 Task: Create a due date automation trigger when advanced on, on the tuesday of the week before a card is due add content with a description not containing resume at 11:00 AM.
Action: Mouse moved to (1171, 146)
Screenshot: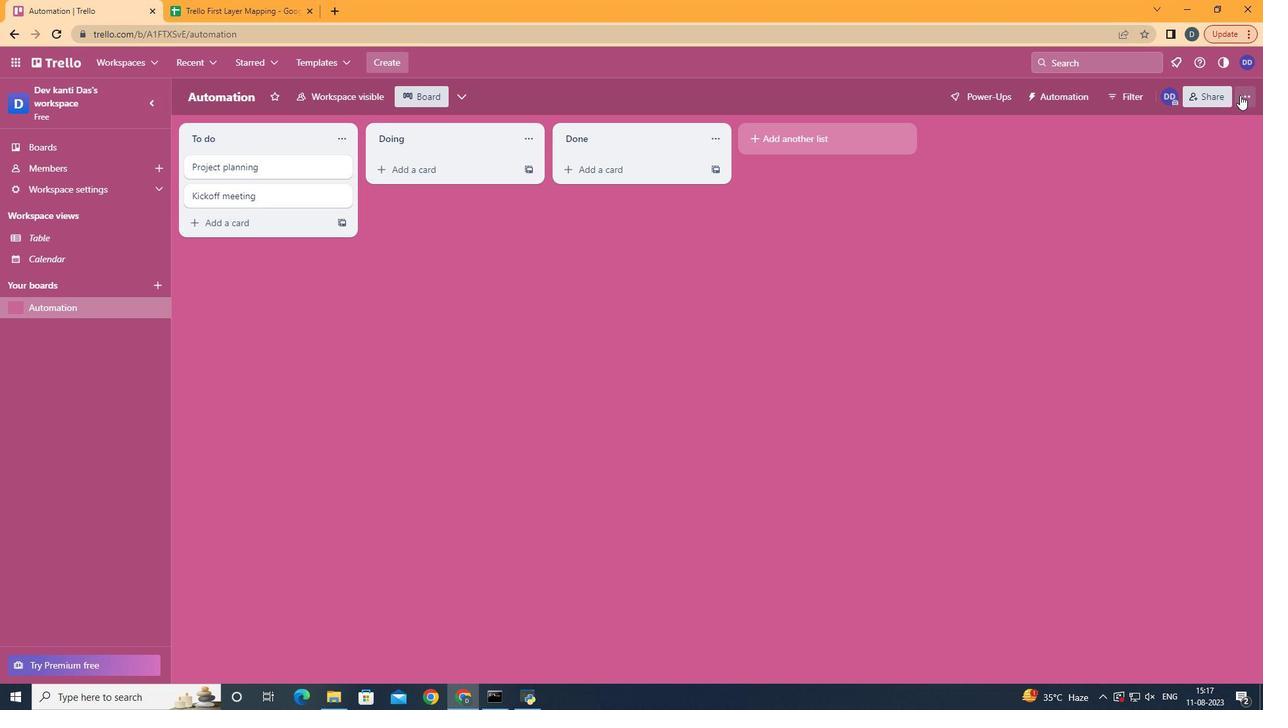 
Action: Mouse pressed left at (1171, 146)
Screenshot: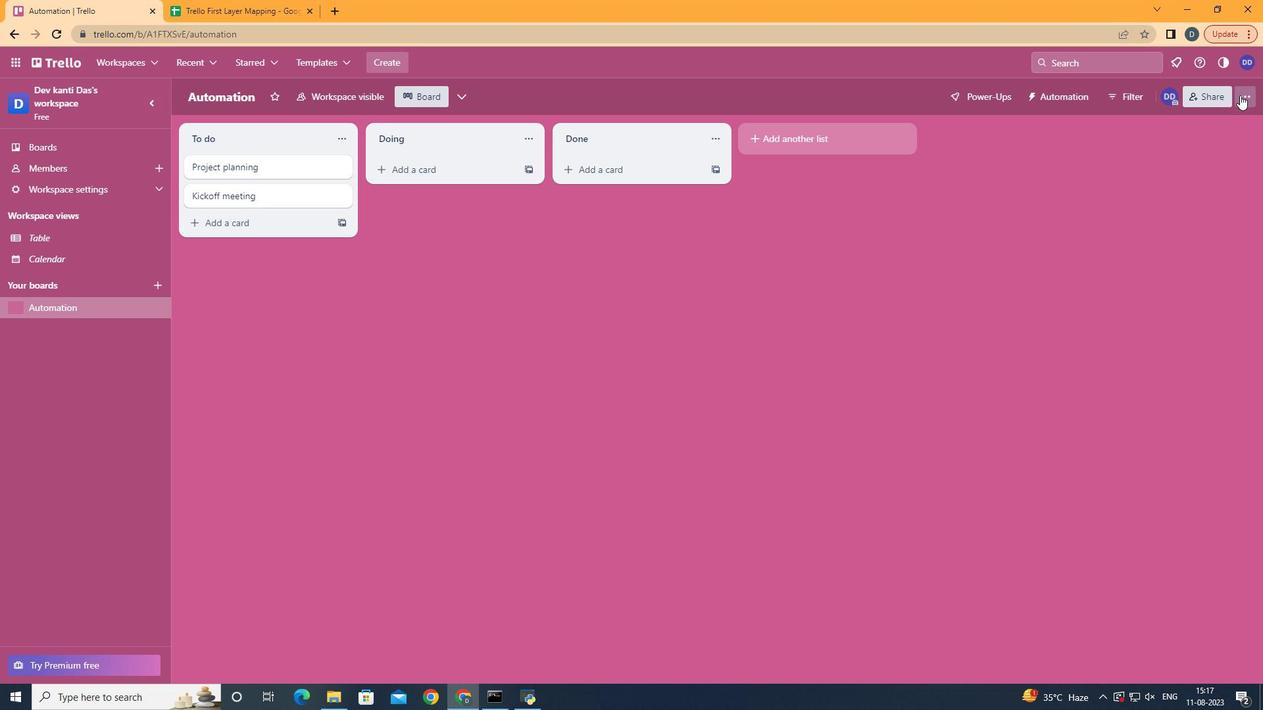 
Action: Mouse moved to (1121, 296)
Screenshot: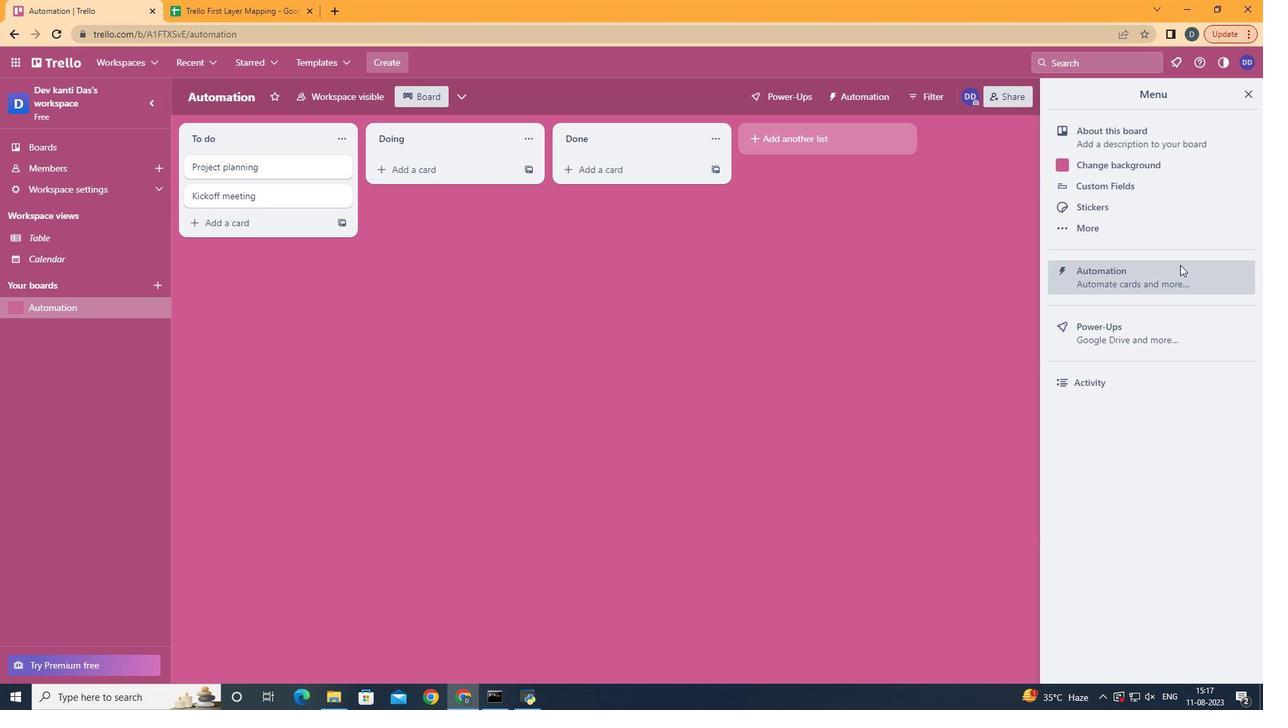 
Action: Mouse pressed left at (1121, 296)
Screenshot: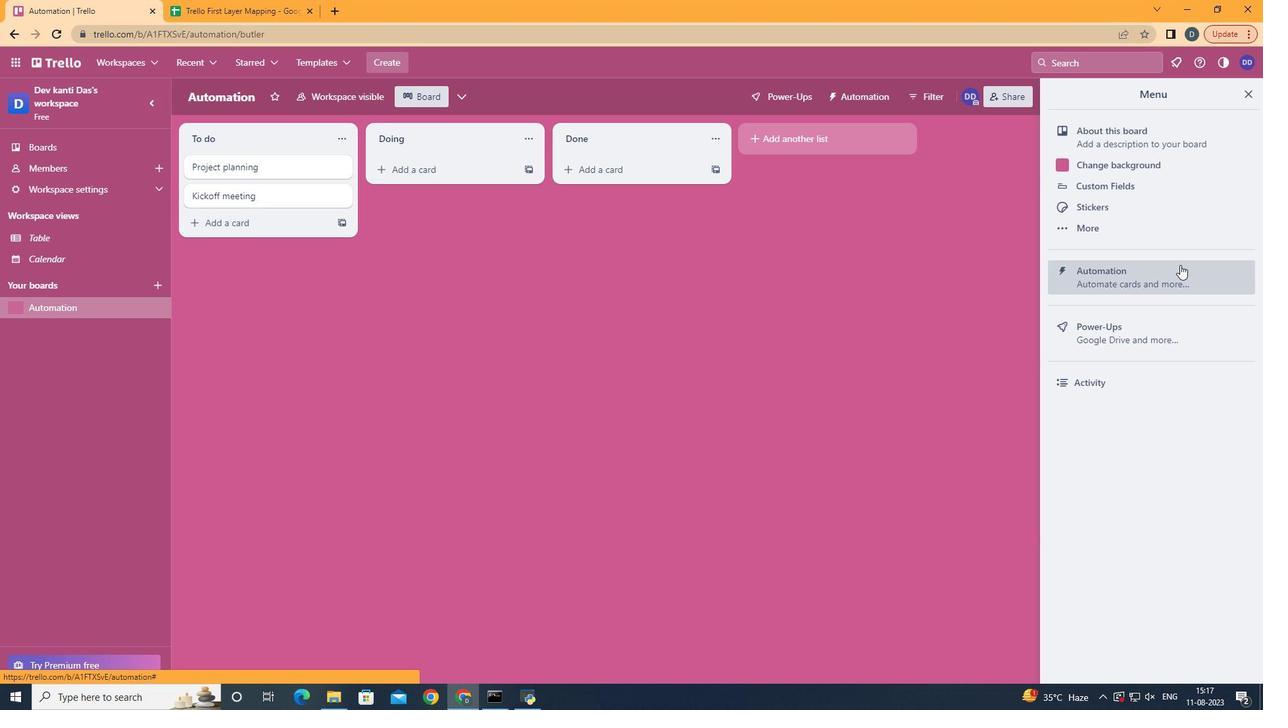
Action: Mouse moved to (344, 293)
Screenshot: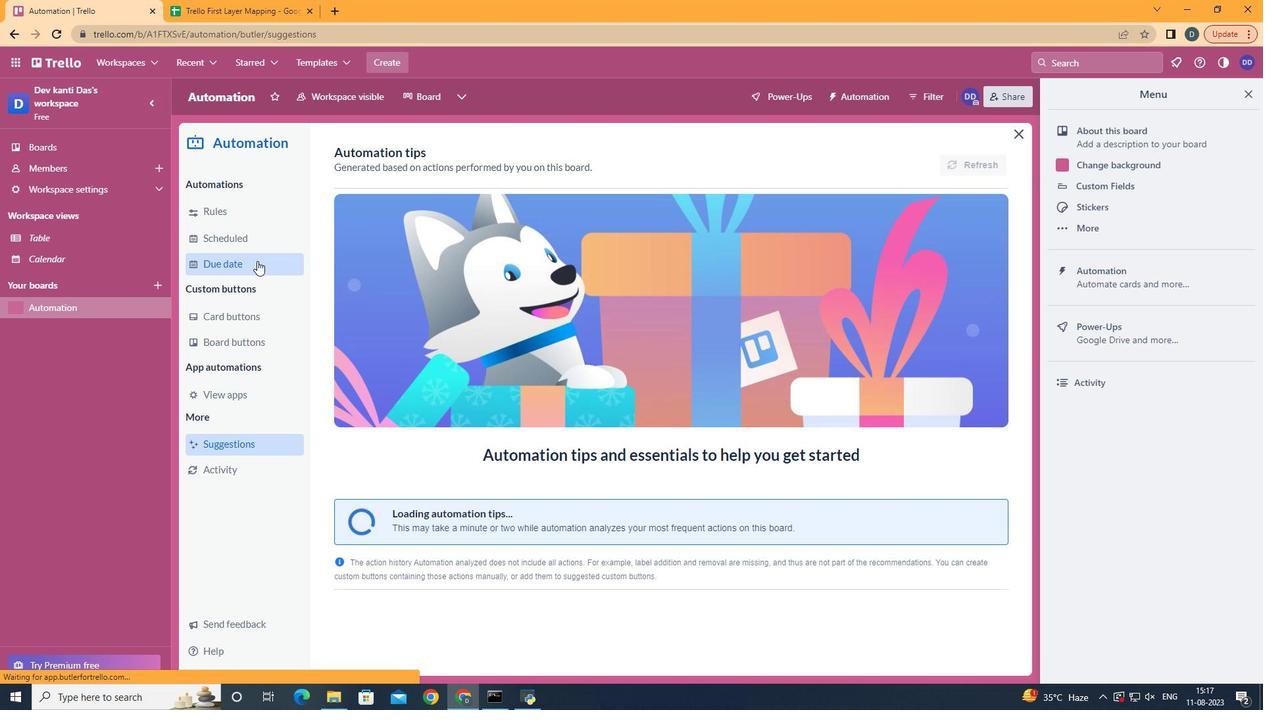 
Action: Mouse pressed left at (344, 293)
Screenshot: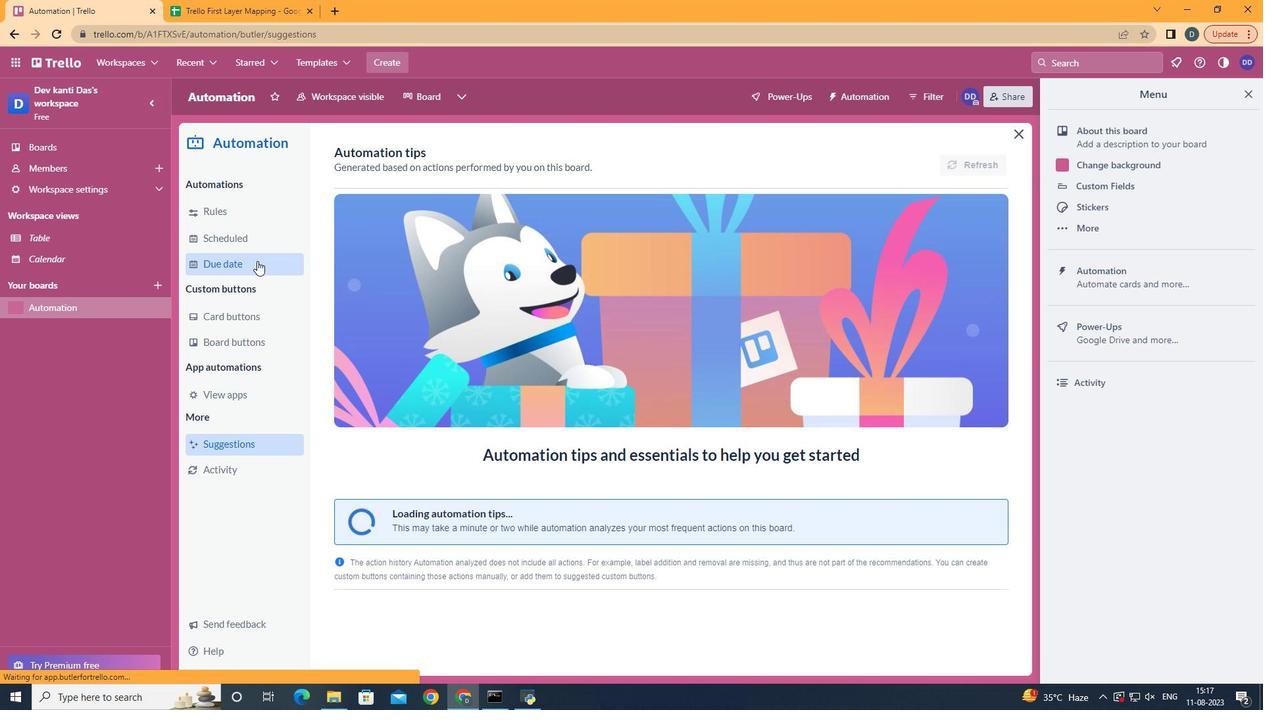 
Action: Mouse moved to (903, 205)
Screenshot: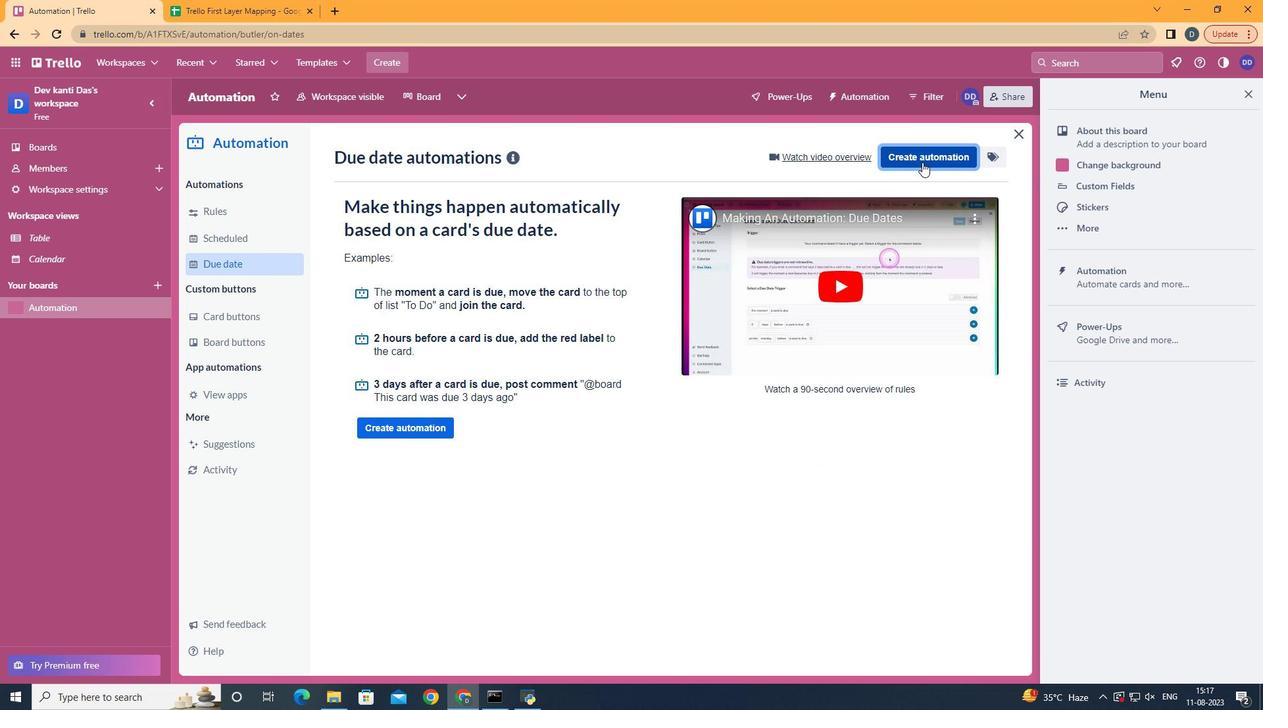 
Action: Mouse pressed left at (903, 205)
Screenshot: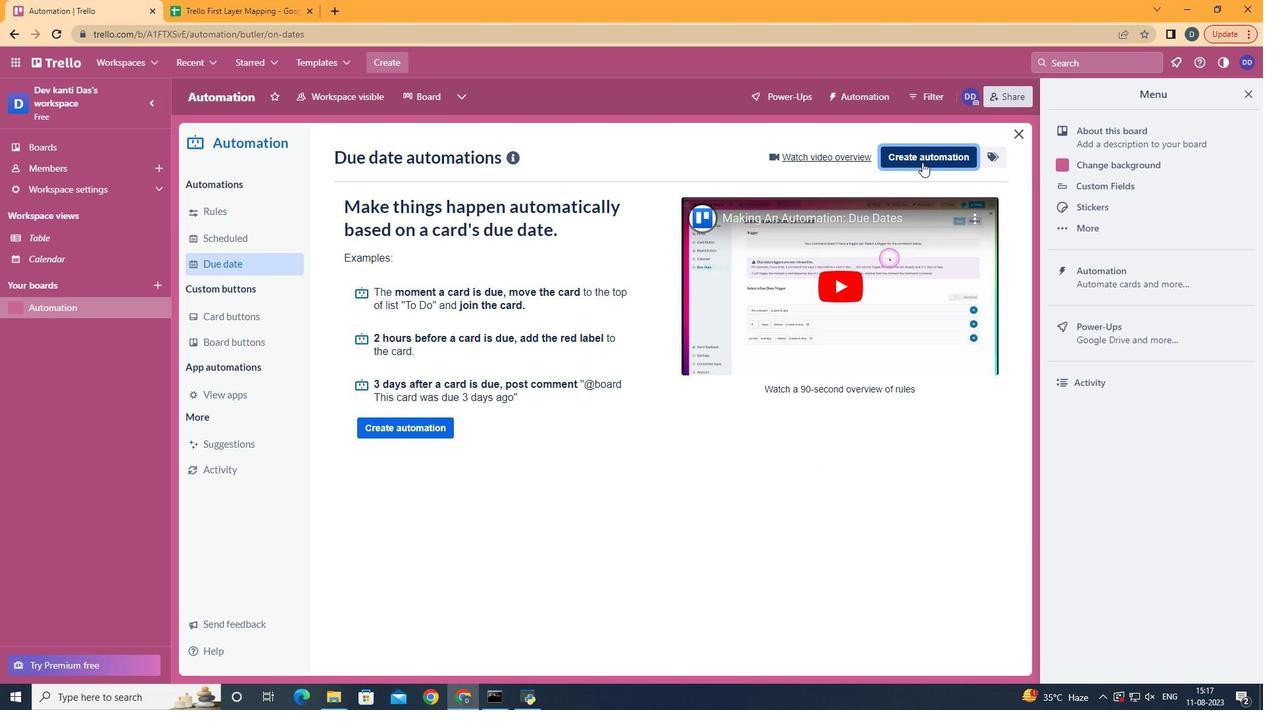 
Action: Mouse moved to (674, 311)
Screenshot: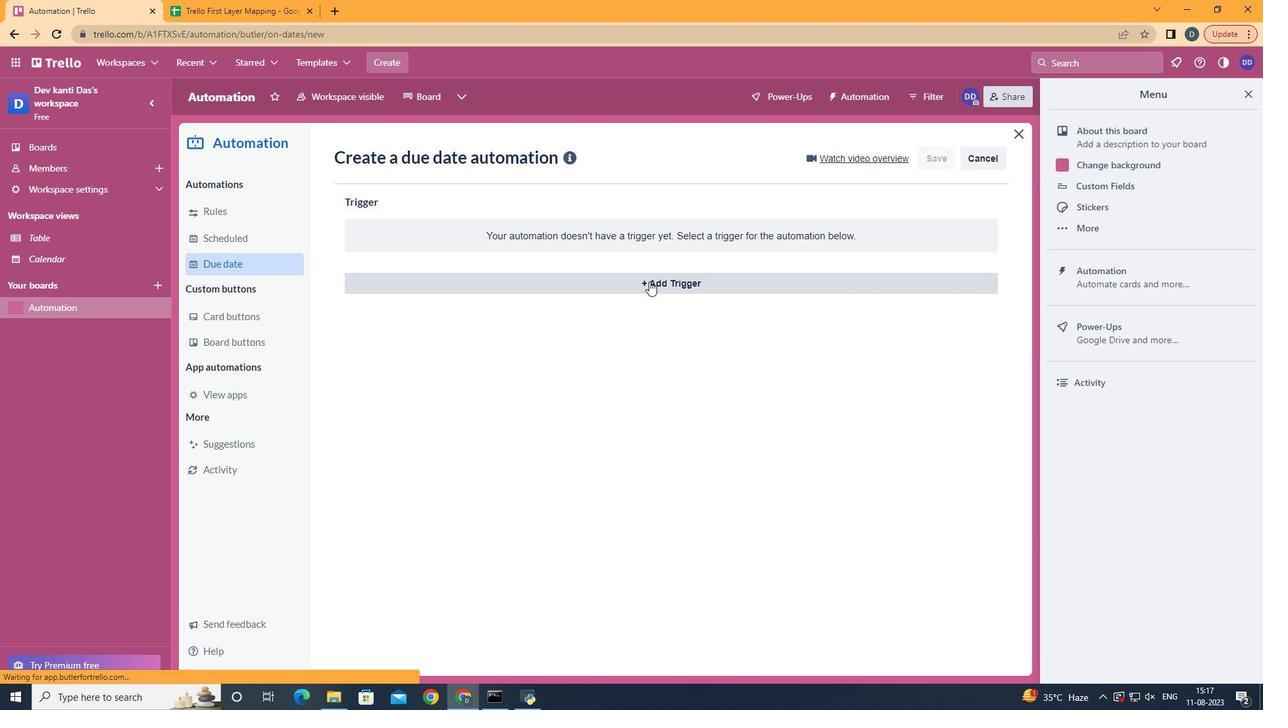 
Action: Mouse pressed left at (674, 311)
Screenshot: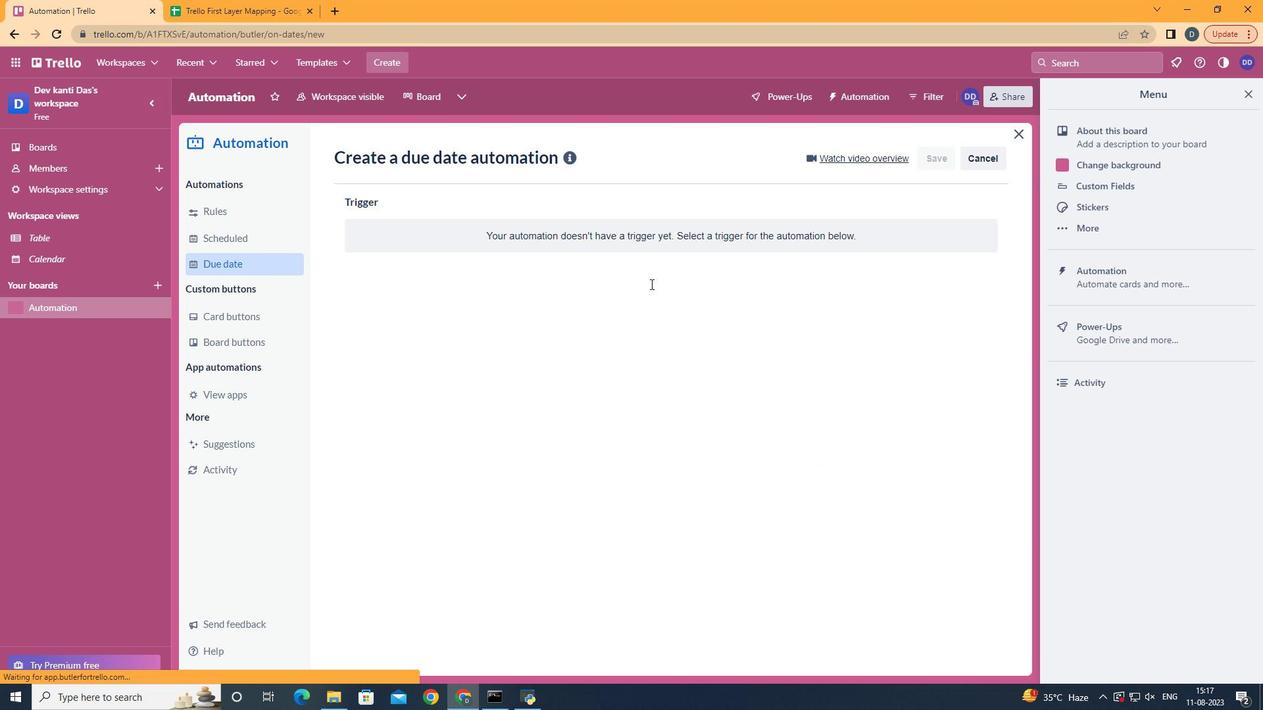 
Action: Mouse moved to (490, 388)
Screenshot: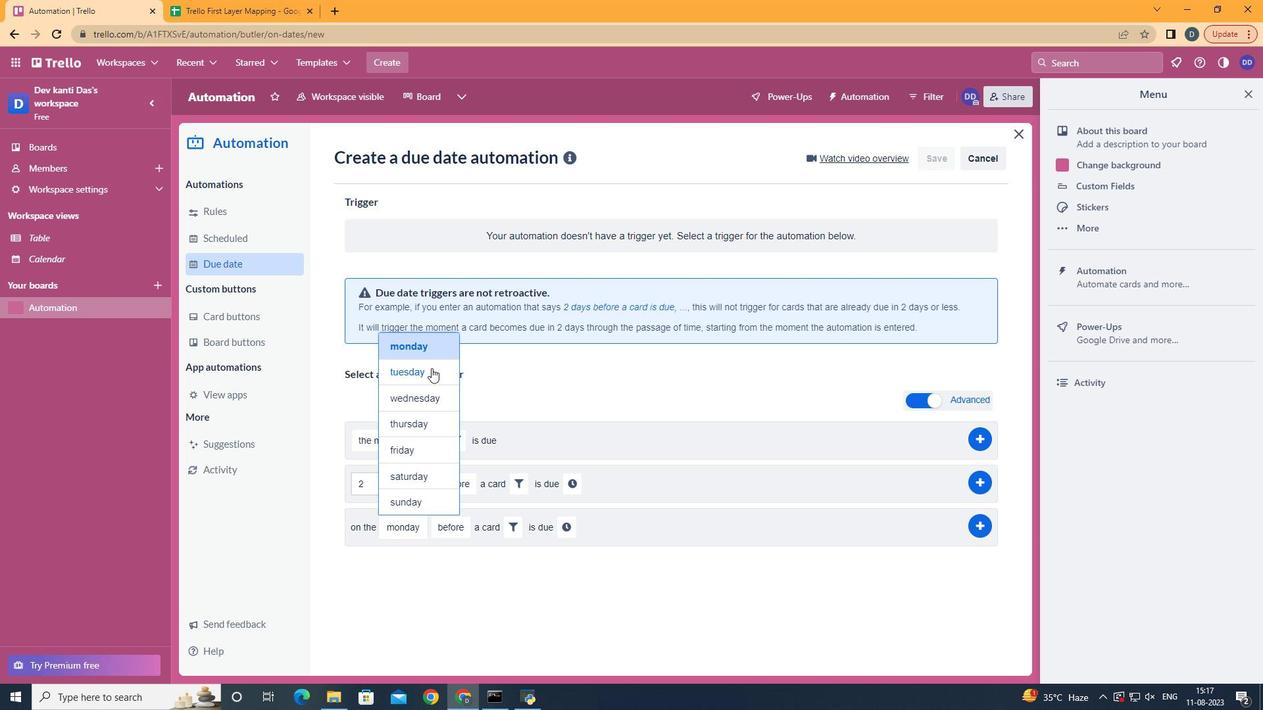 
Action: Mouse pressed left at (490, 388)
Screenshot: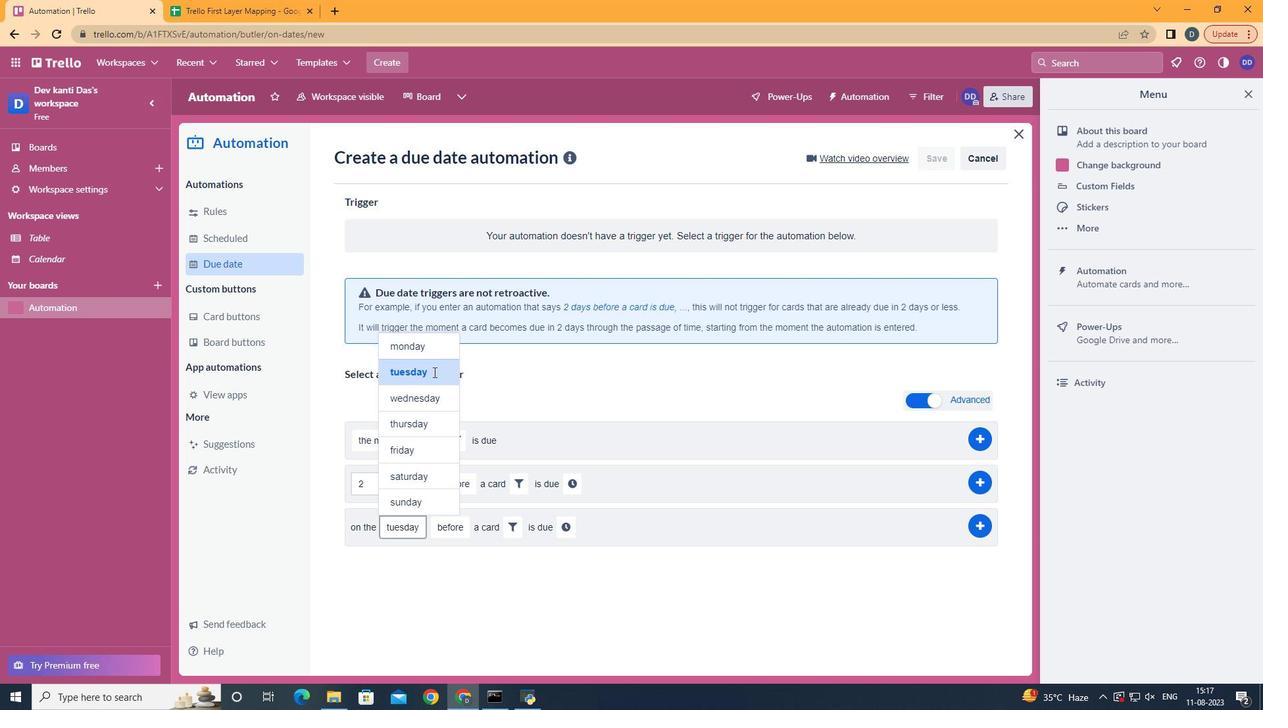 
Action: Mouse moved to (529, 616)
Screenshot: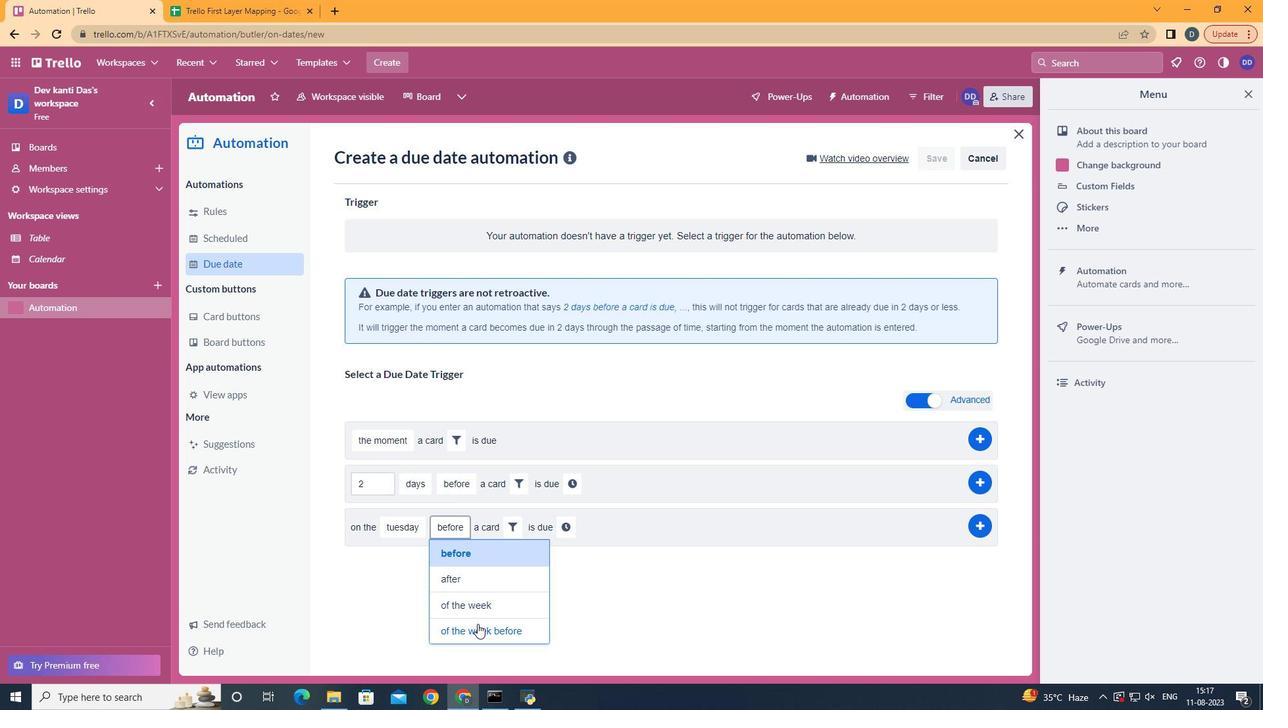 
Action: Mouse pressed left at (529, 616)
Screenshot: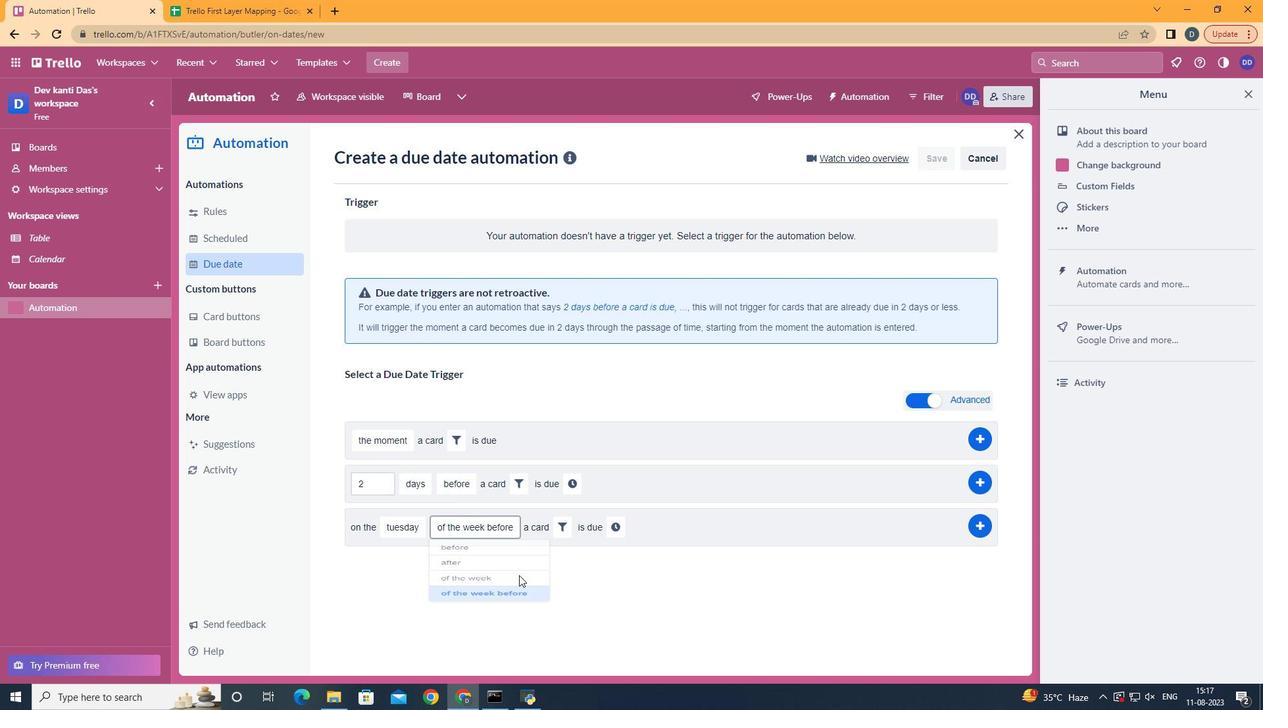 
Action: Mouse moved to (600, 533)
Screenshot: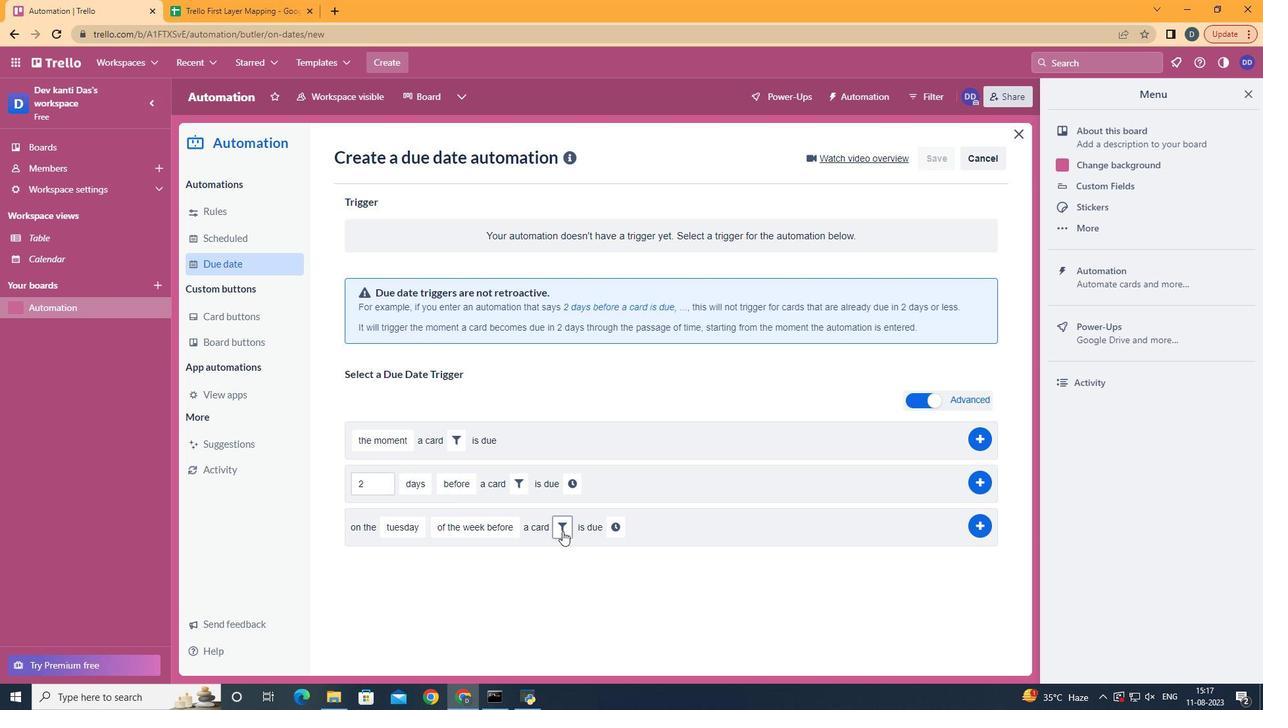 
Action: Mouse pressed left at (600, 533)
Screenshot: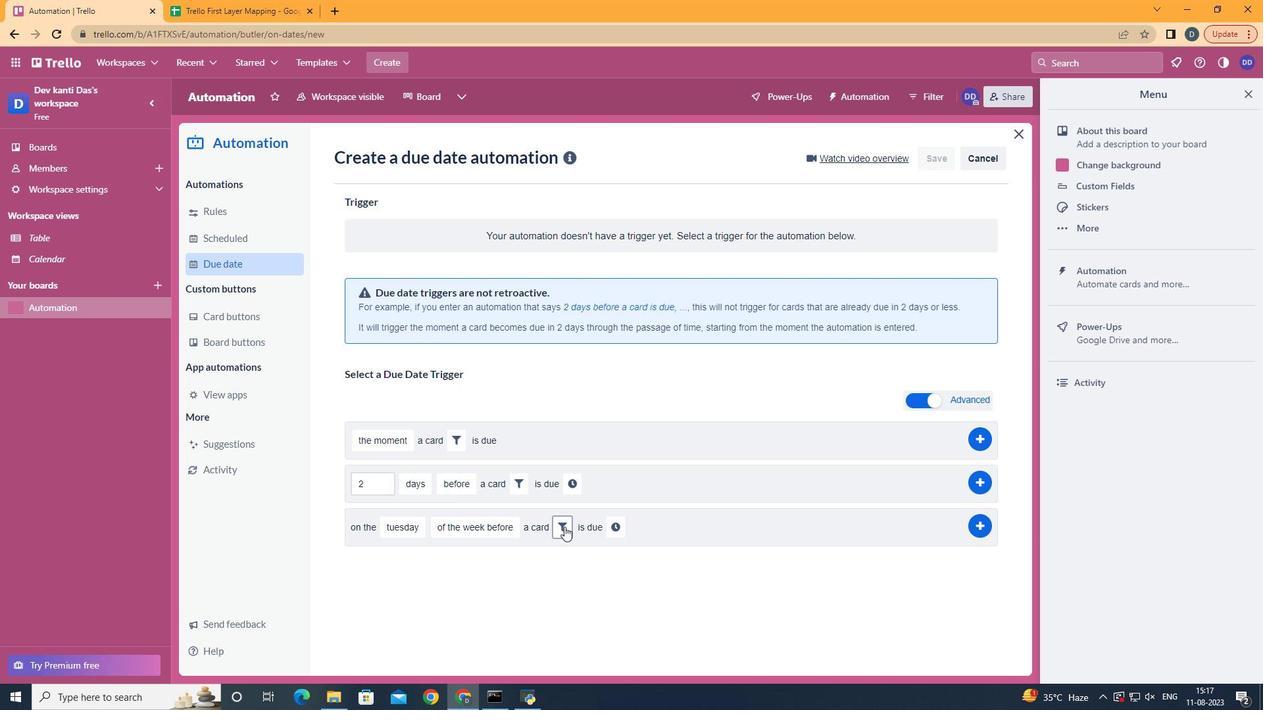 
Action: Mouse moved to (740, 565)
Screenshot: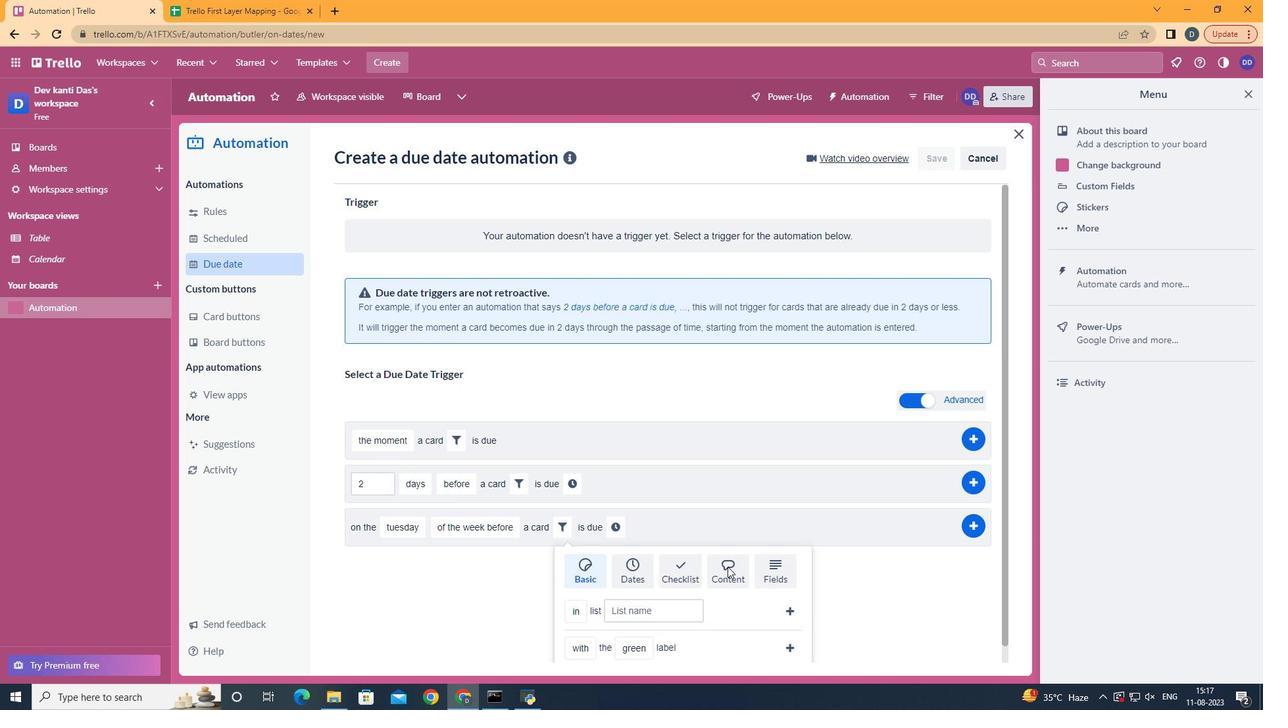 
Action: Mouse pressed left at (740, 565)
Screenshot: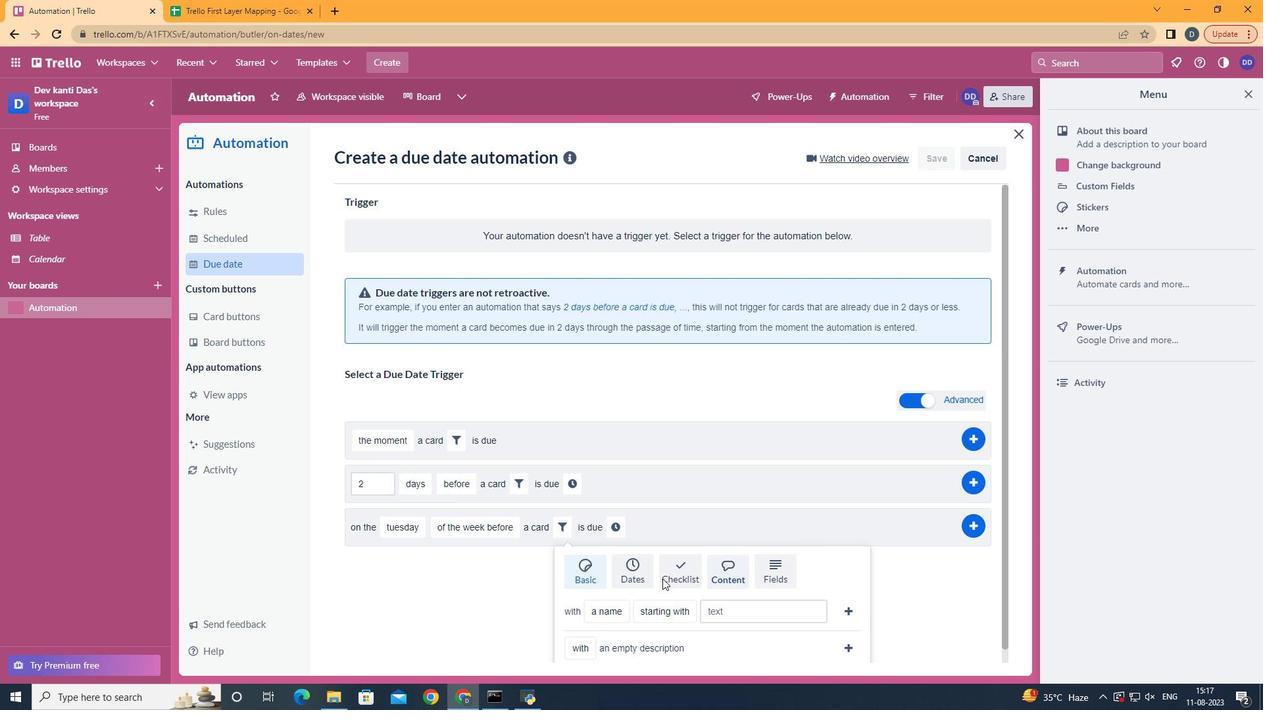 
Action: Mouse moved to (648, 562)
Screenshot: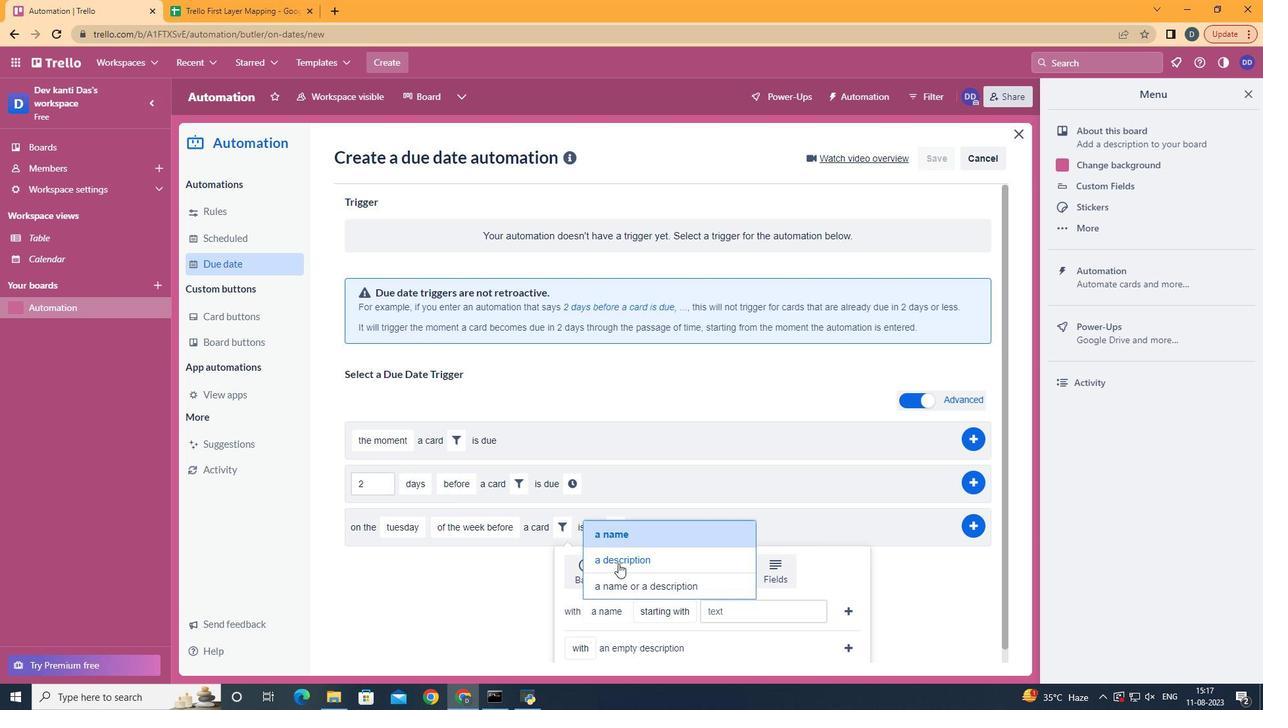 
Action: Mouse pressed left at (648, 562)
Screenshot: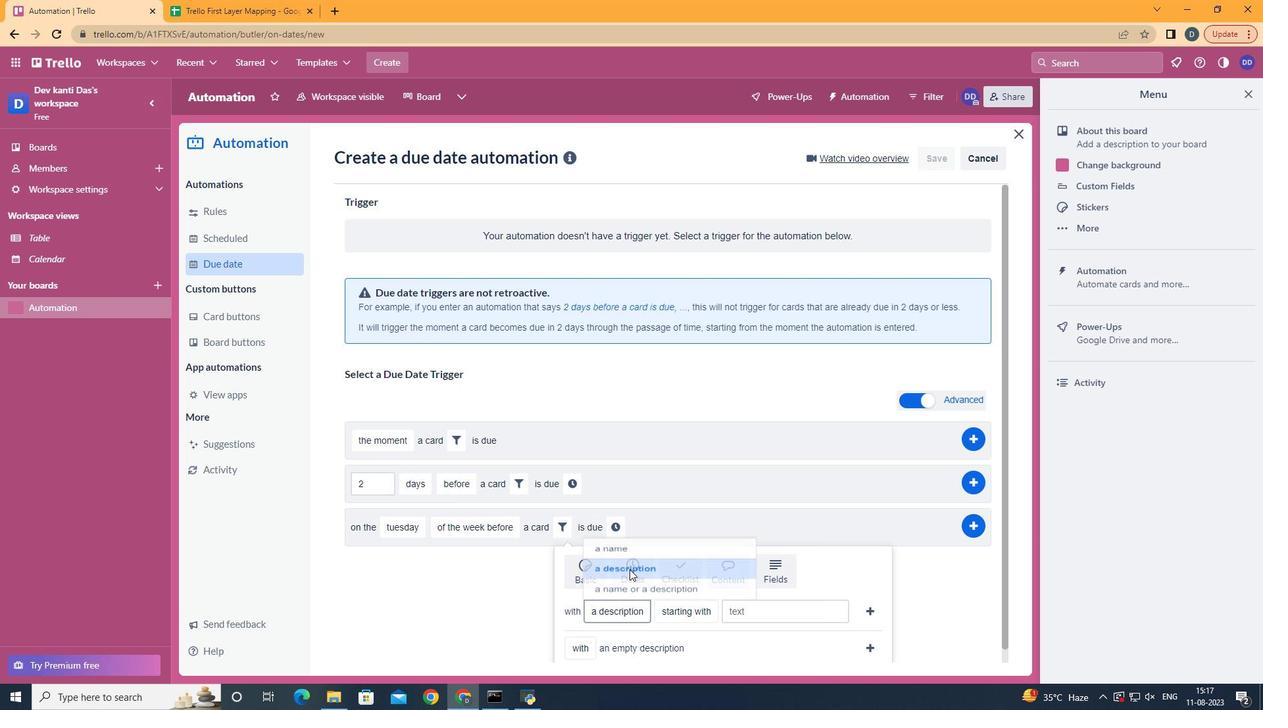 
Action: Mouse moved to (717, 579)
Screenshot: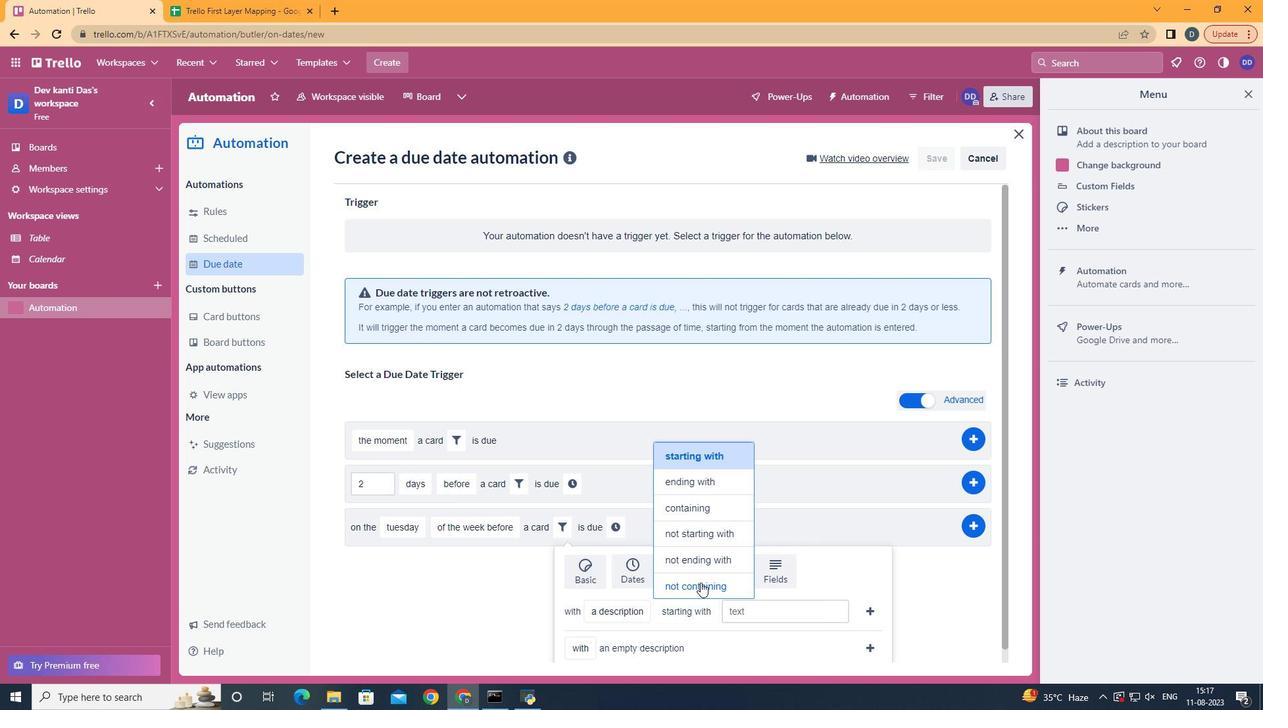 
Action: Mouse pressed left at (717, 579)
Screenshot: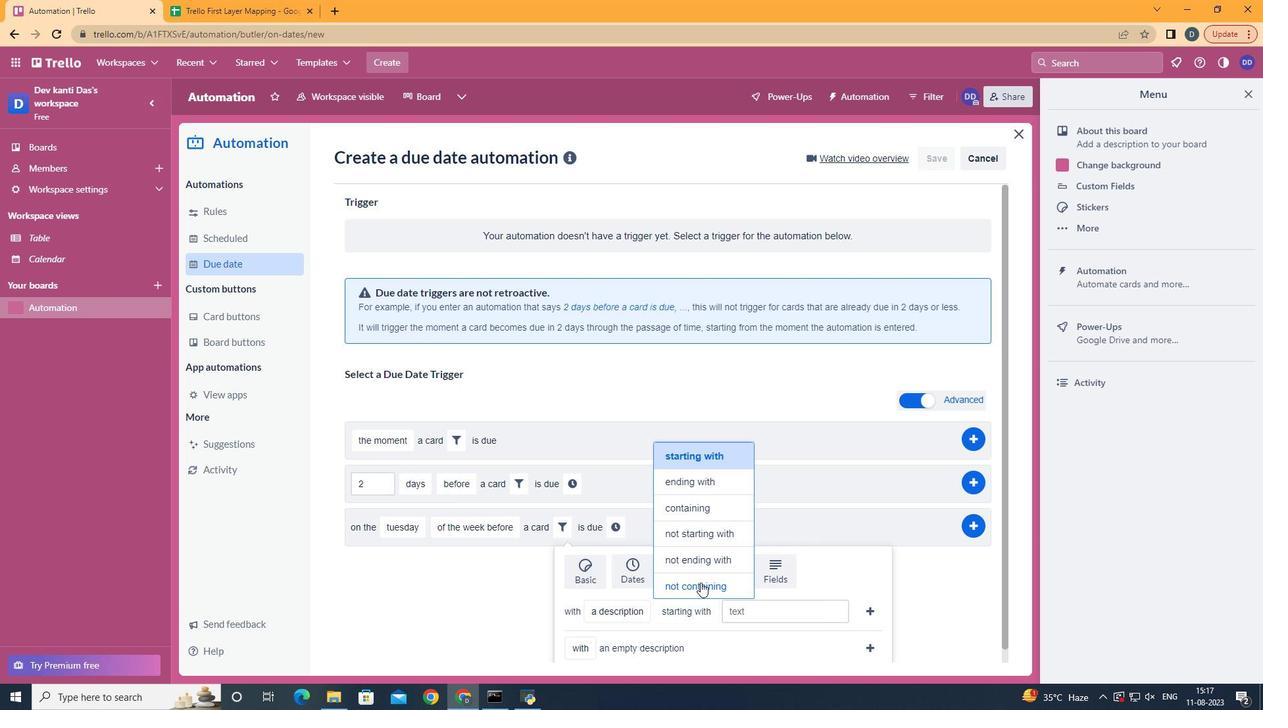 
Action: Mouse moved to (778, 602)
Screenshot: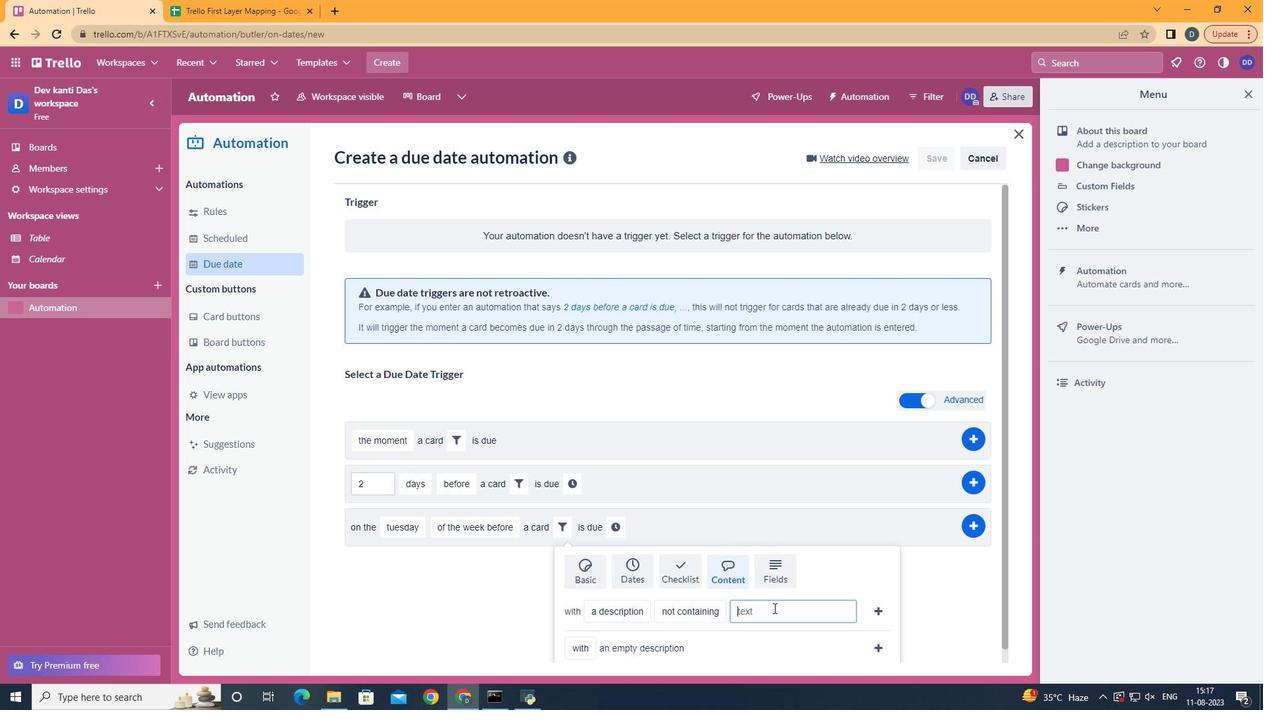 
Action: Mouse pressed left at (778, 602)
Screenshot: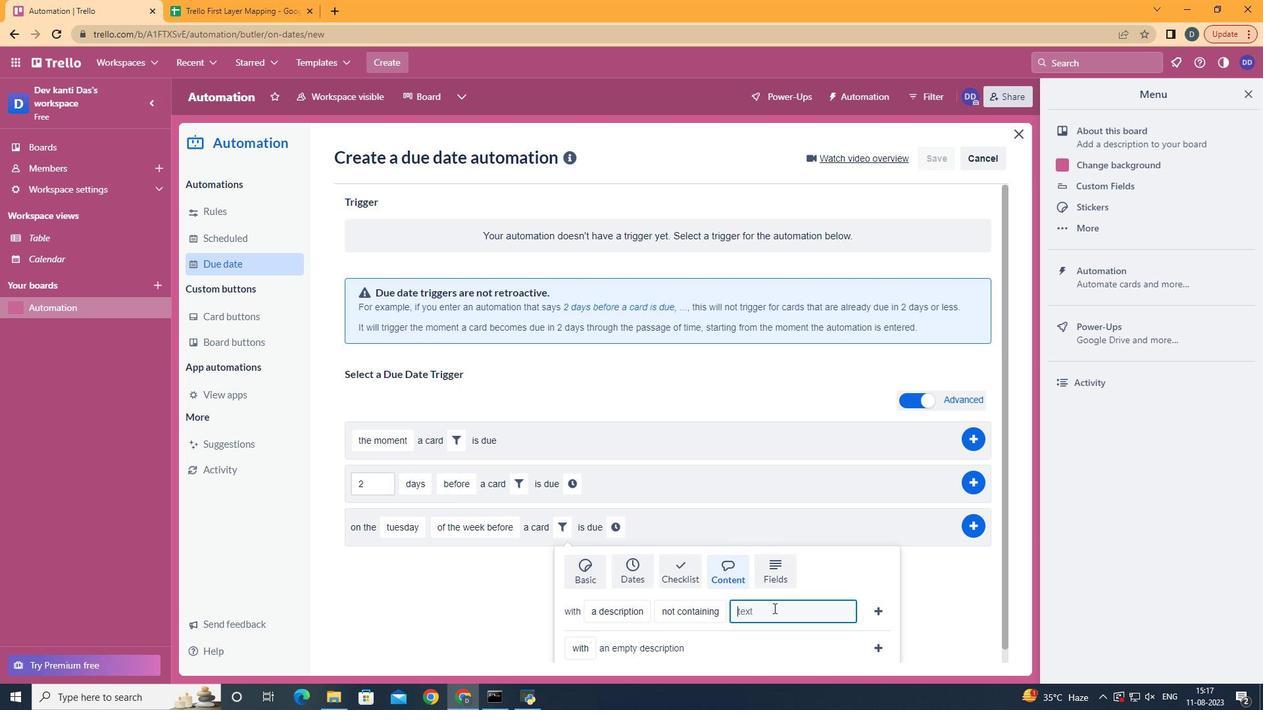 
Action: Mouse moved to (779, 593)
Screenshot: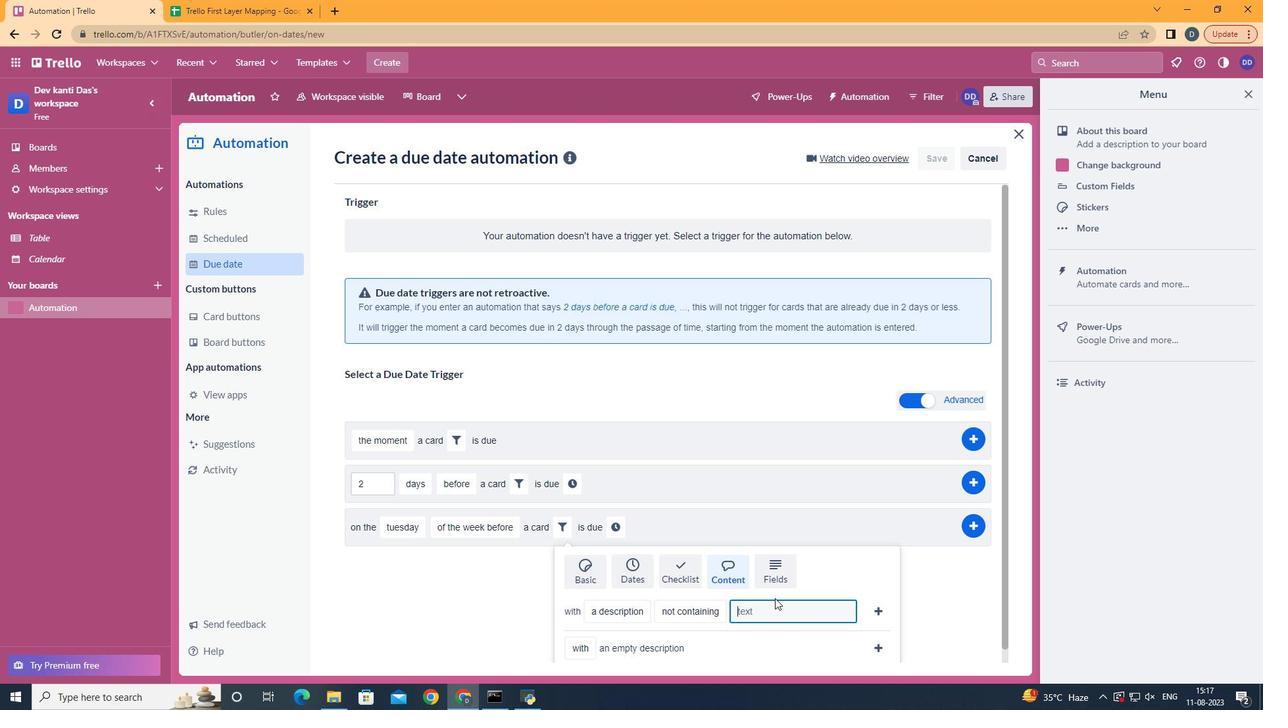 
Action: Key pressed resume
Screenshot: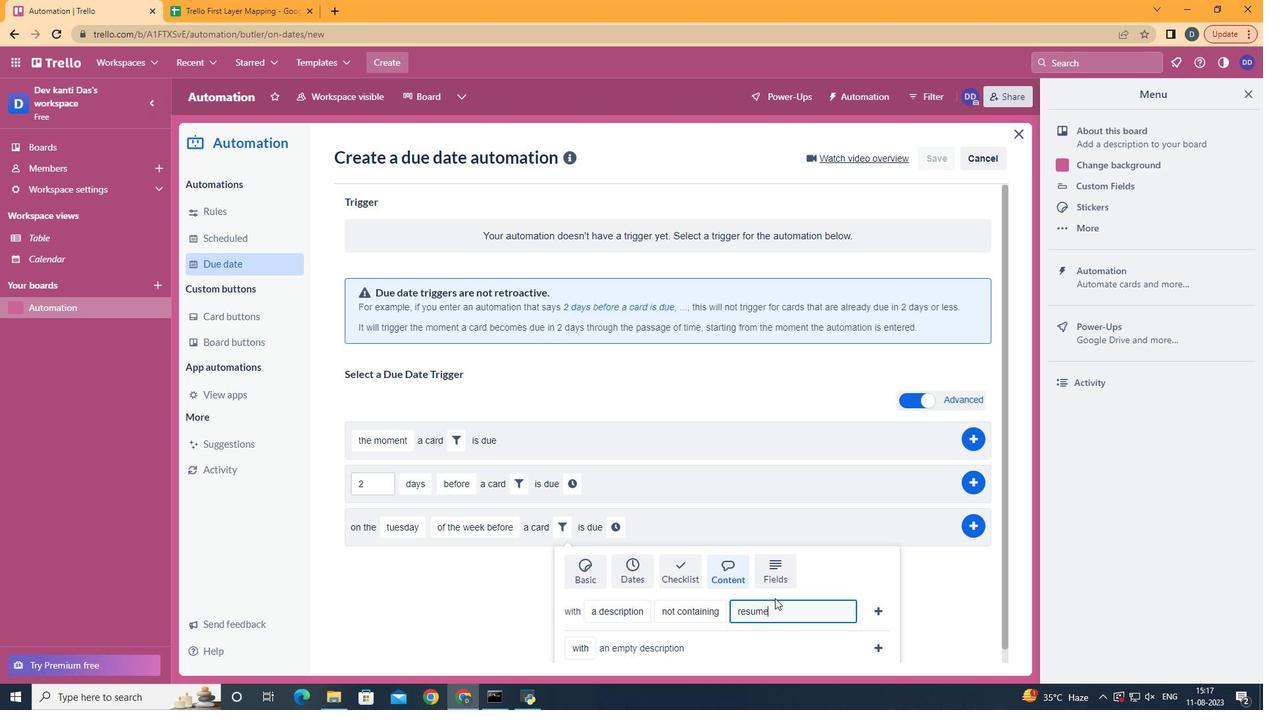 
Action: Mouse moved to (865, 605)
Screenshot: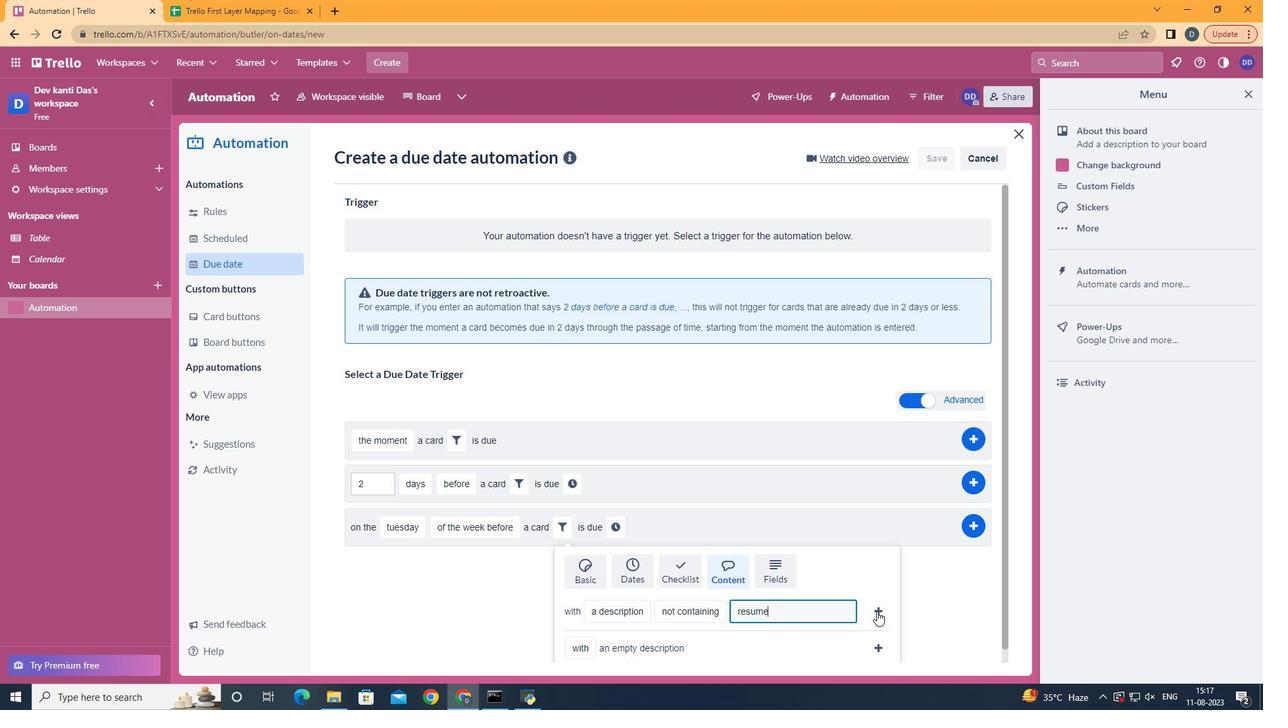 
Action: Mouse pressed left at (865, 605)
Screenshot: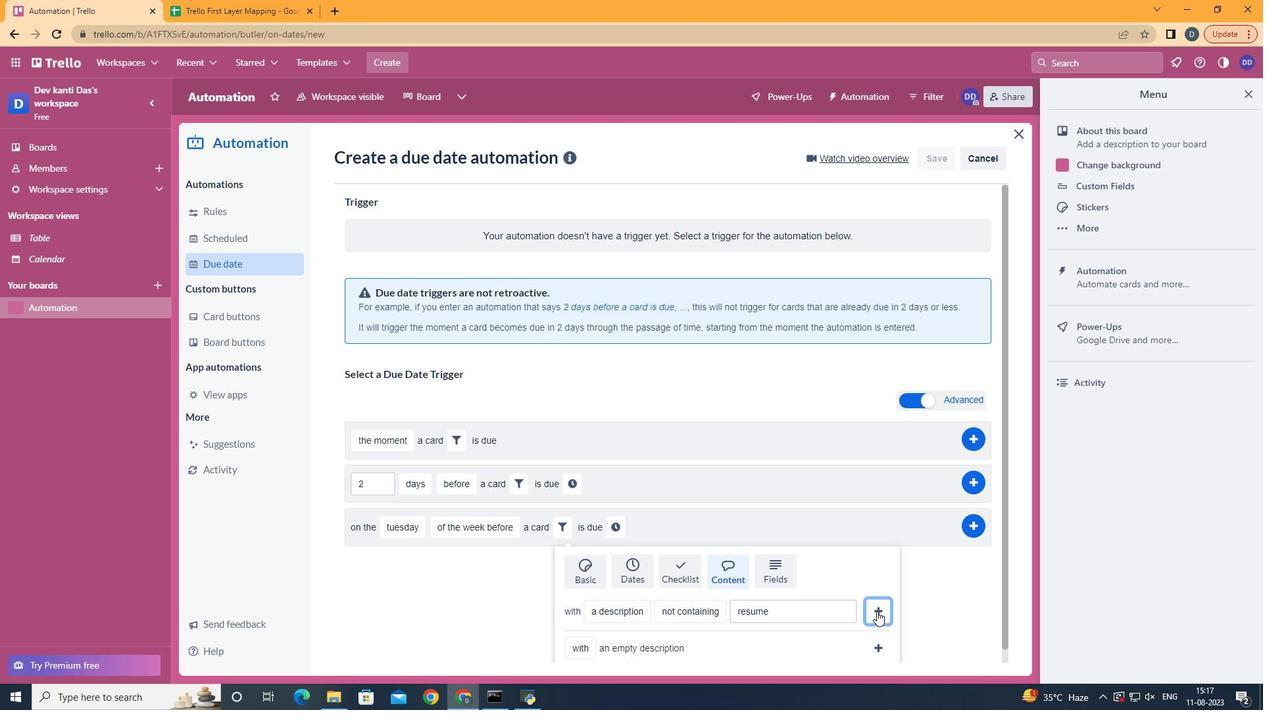 
Action: Mouse moved to (817, 533)
Screenshot: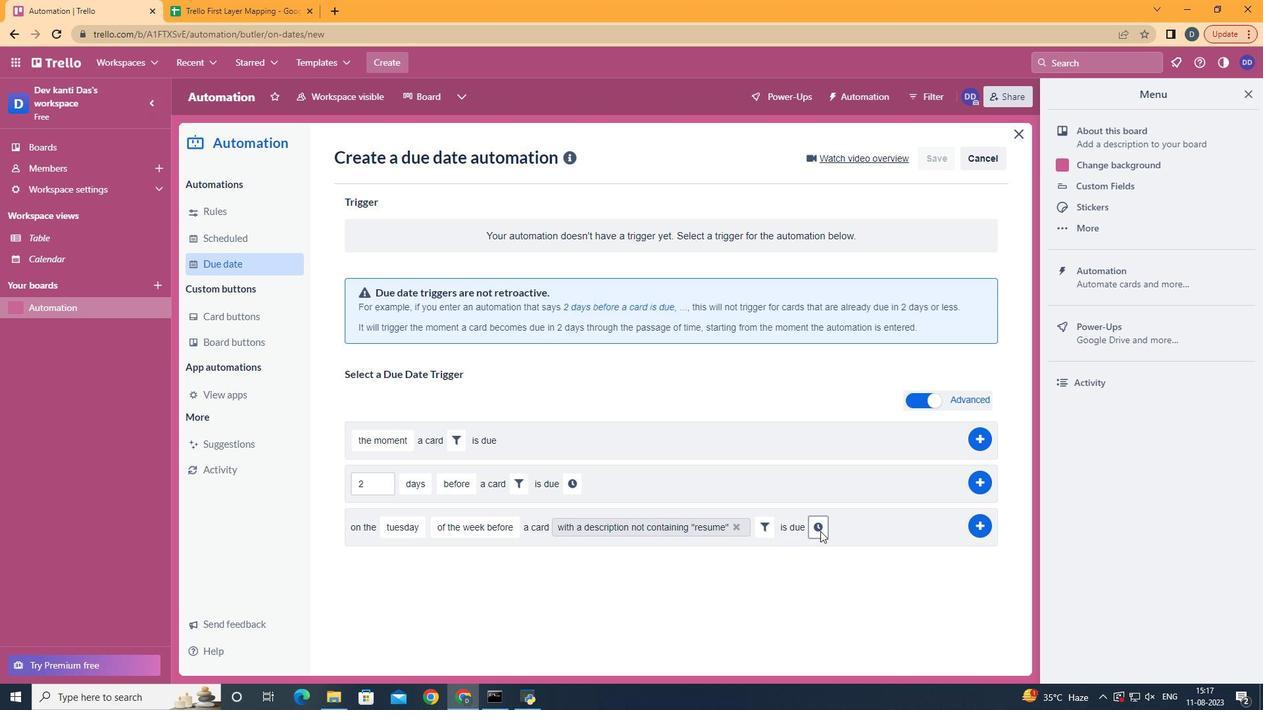 
Action: Mouse pressed left at (817, 533)
Screenshot: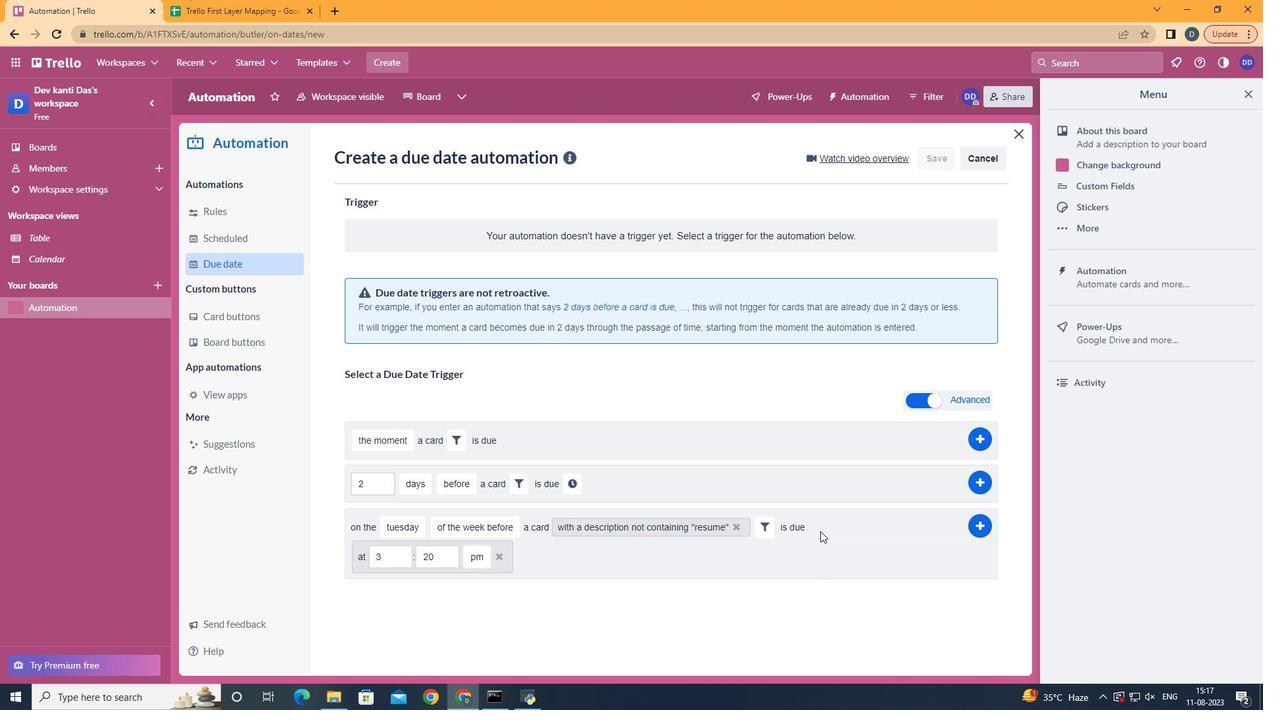 
Action: Mouse moved to (450, 560)
Screenshot: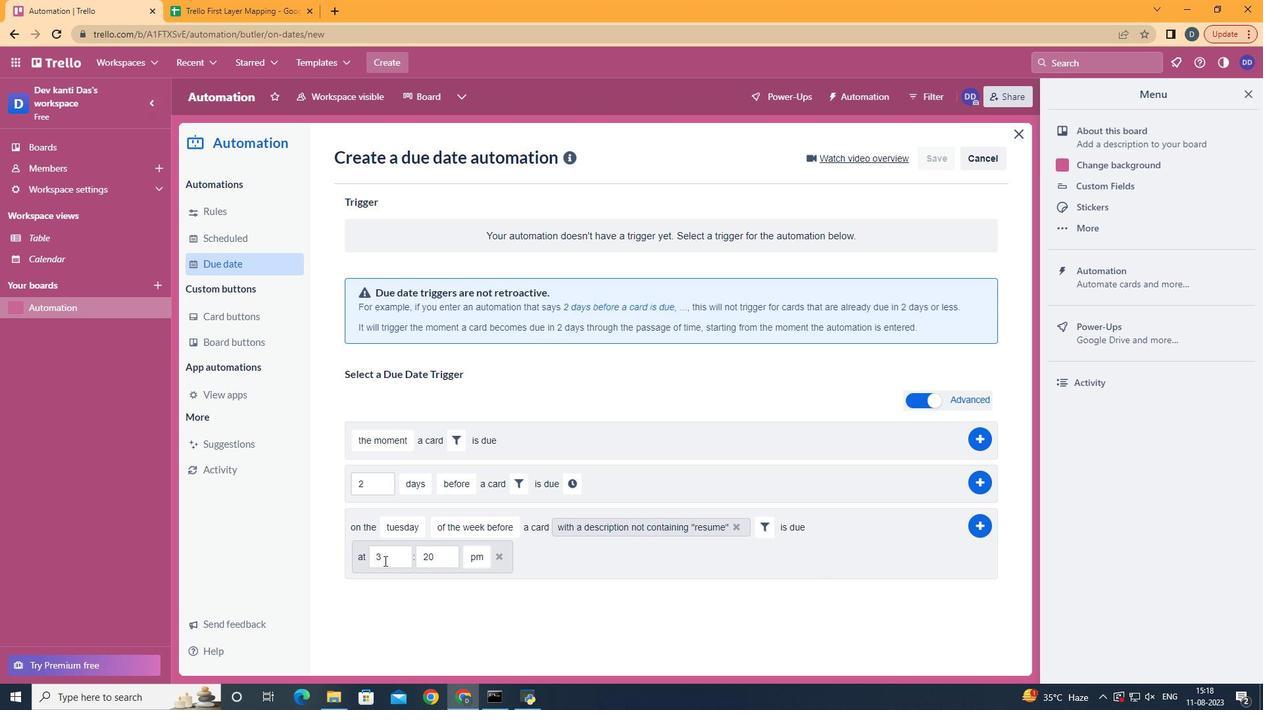 
Action: Mouse pressed left at (450, 560)
Screenshot: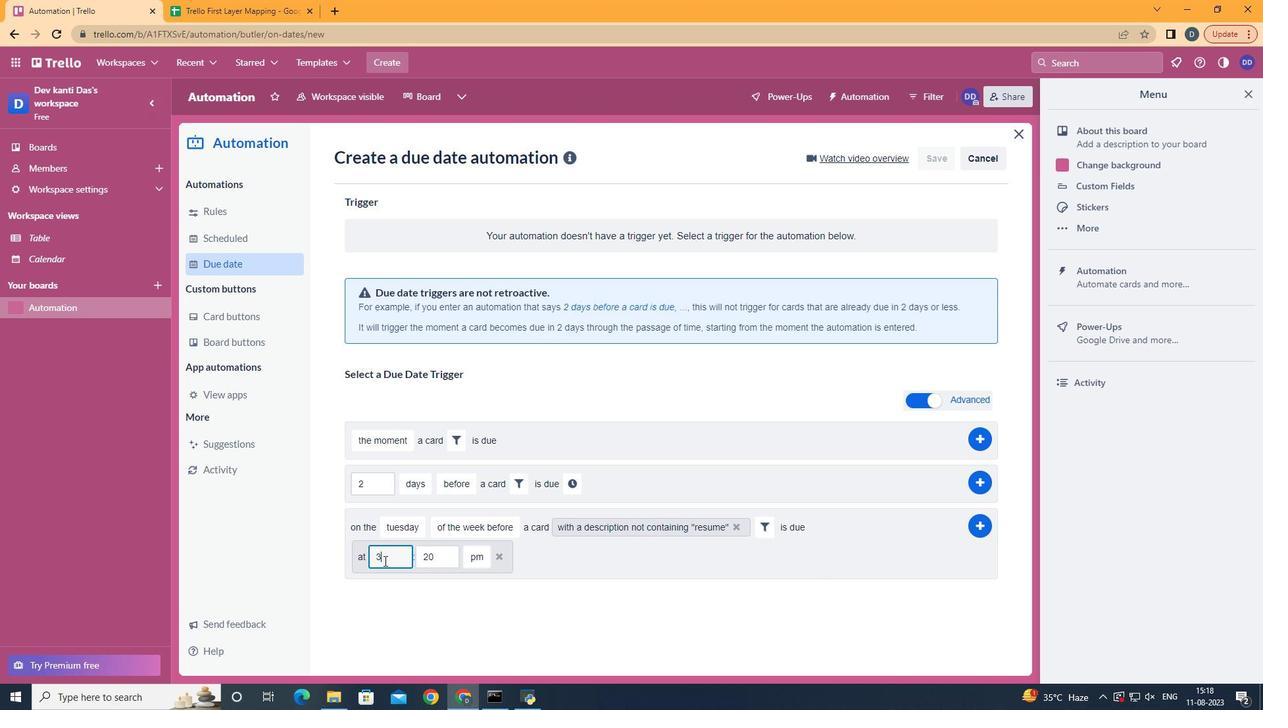 
Action: Mouse moved to (500, 544)
Screenshot: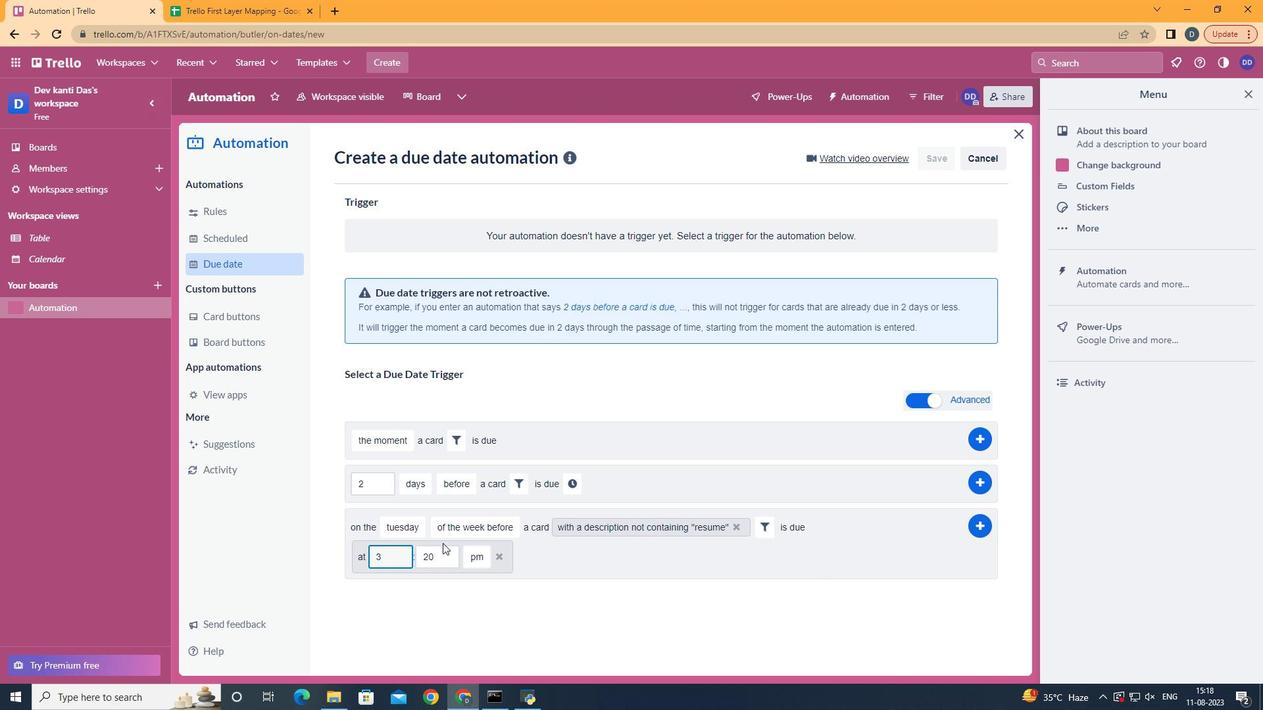 
Action: Key pressed <Key.backspace>11
Screenshot: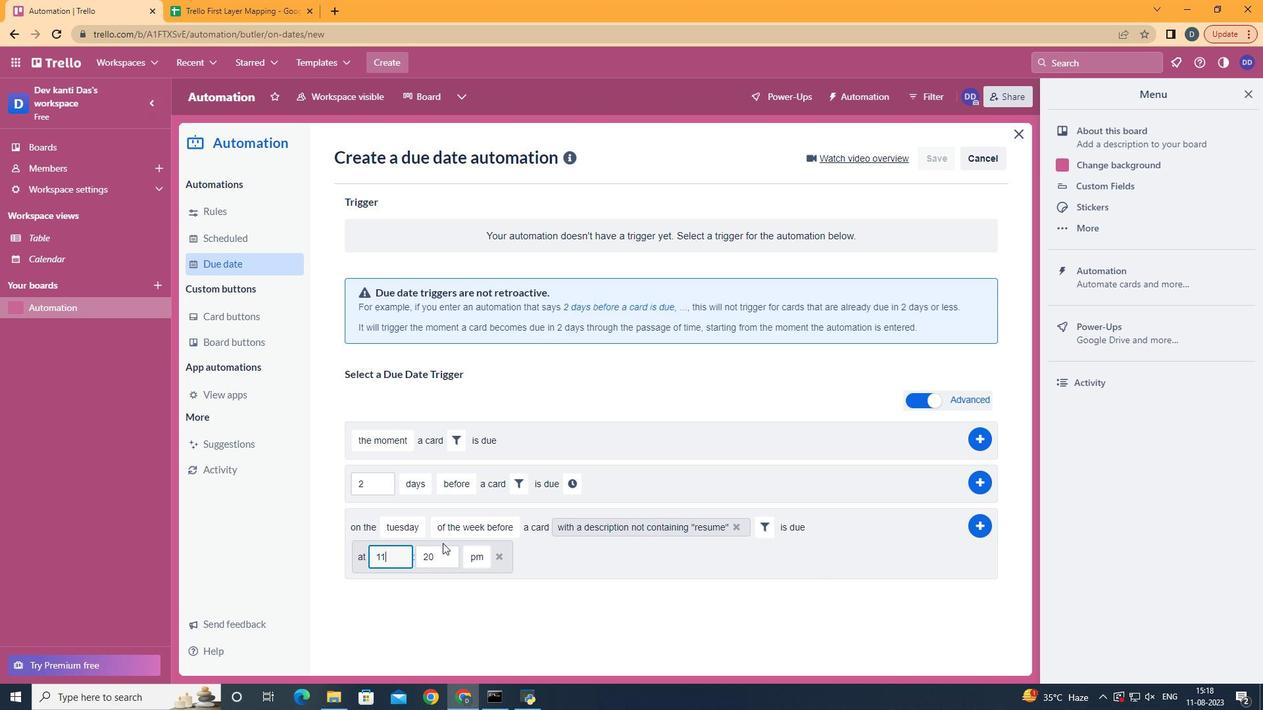 
Action: Mouse moved to (505, 554)
Screenshot: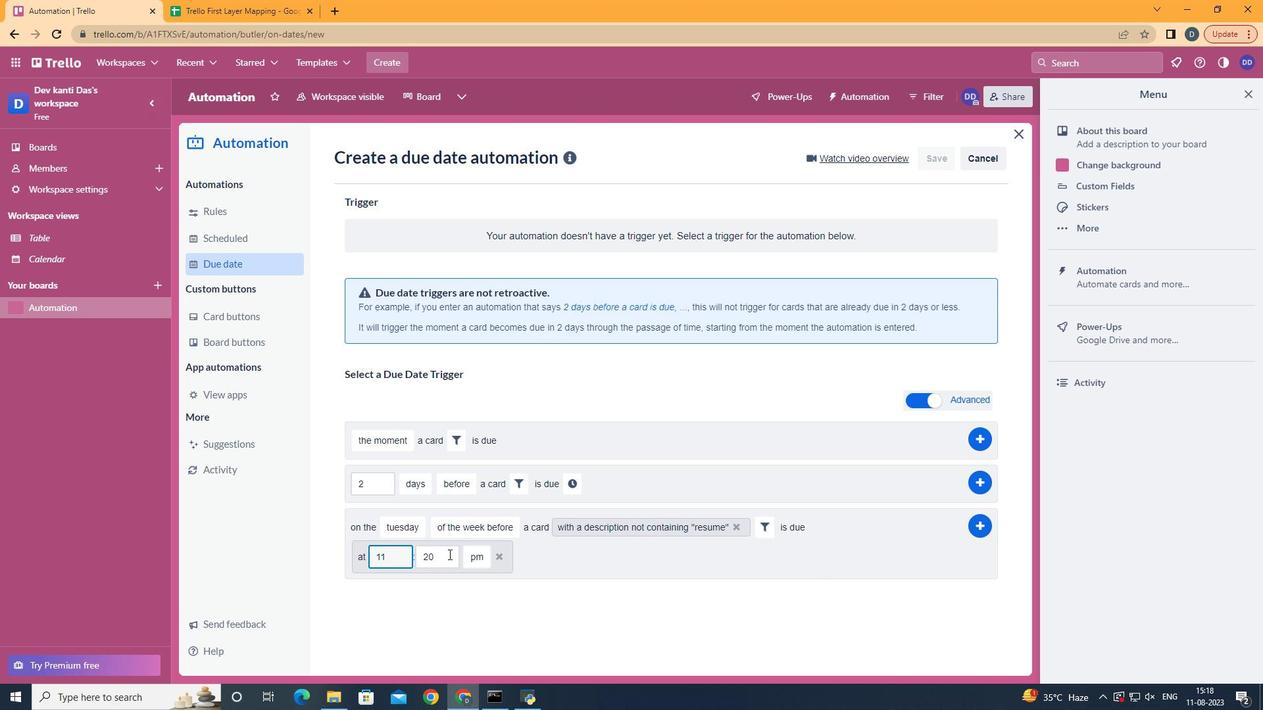 
Action: Mouse pressed left at (505, 554)
Screenshot: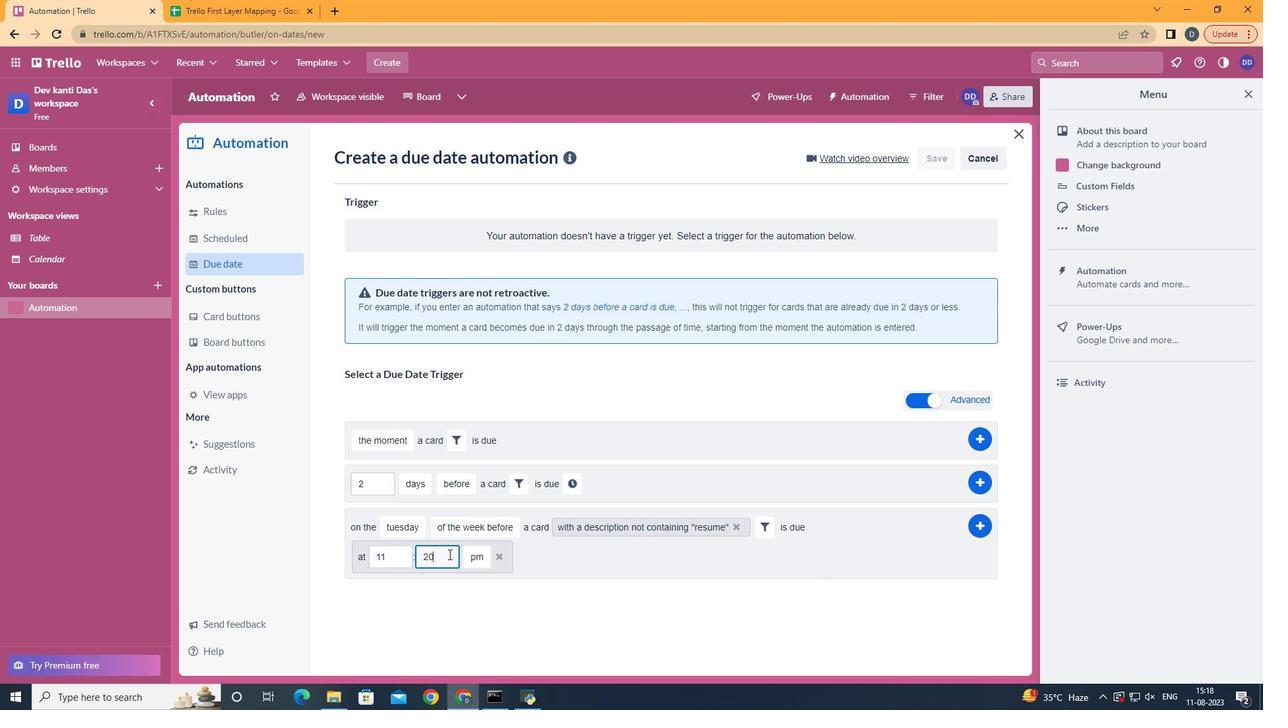 
Action: Key pressed <Key.backspace><Key.backspace>00
Screenshot: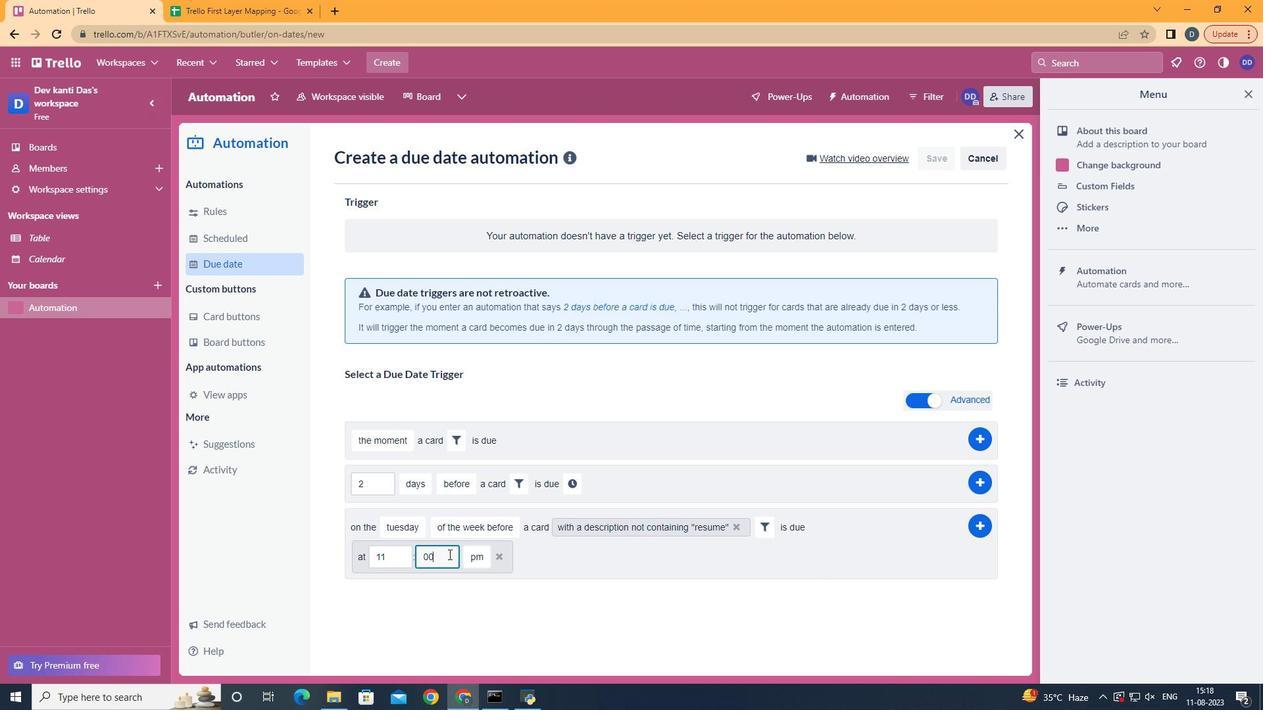 
Action: Mouse moved to (533, 576)
Screenshot: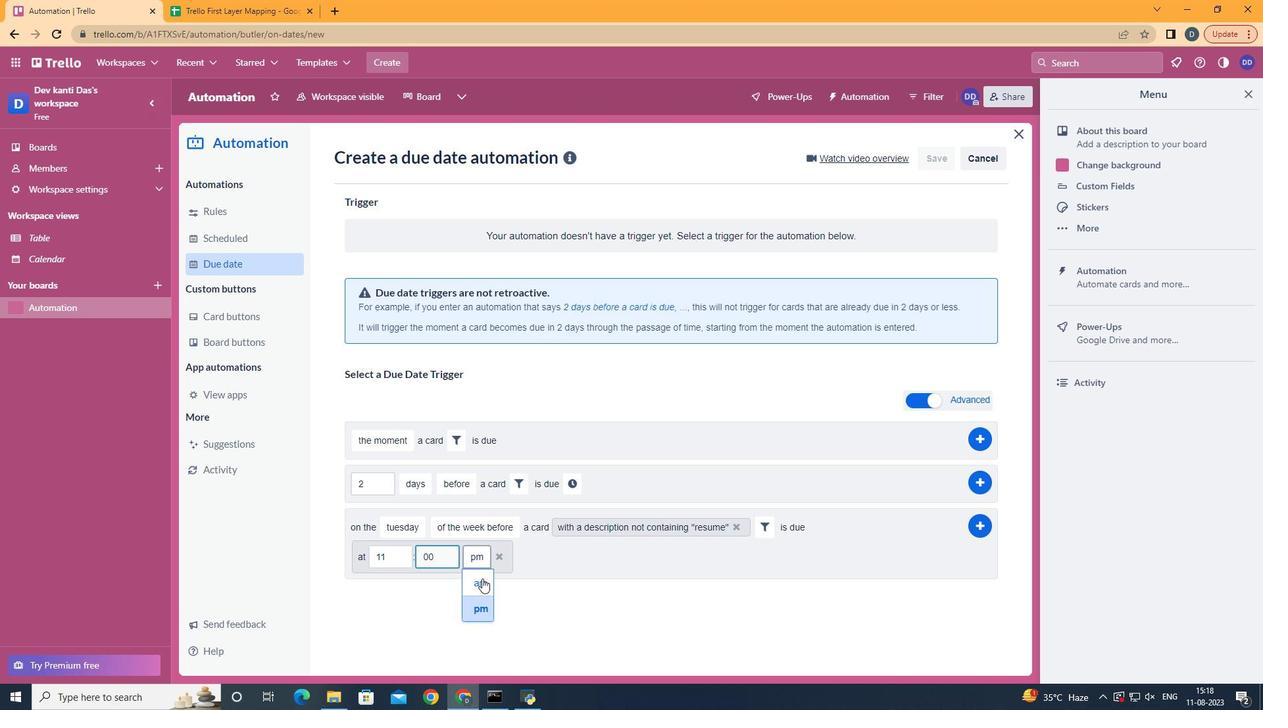 
Action: Mouse pressed left at (533, 576)
Screenshot: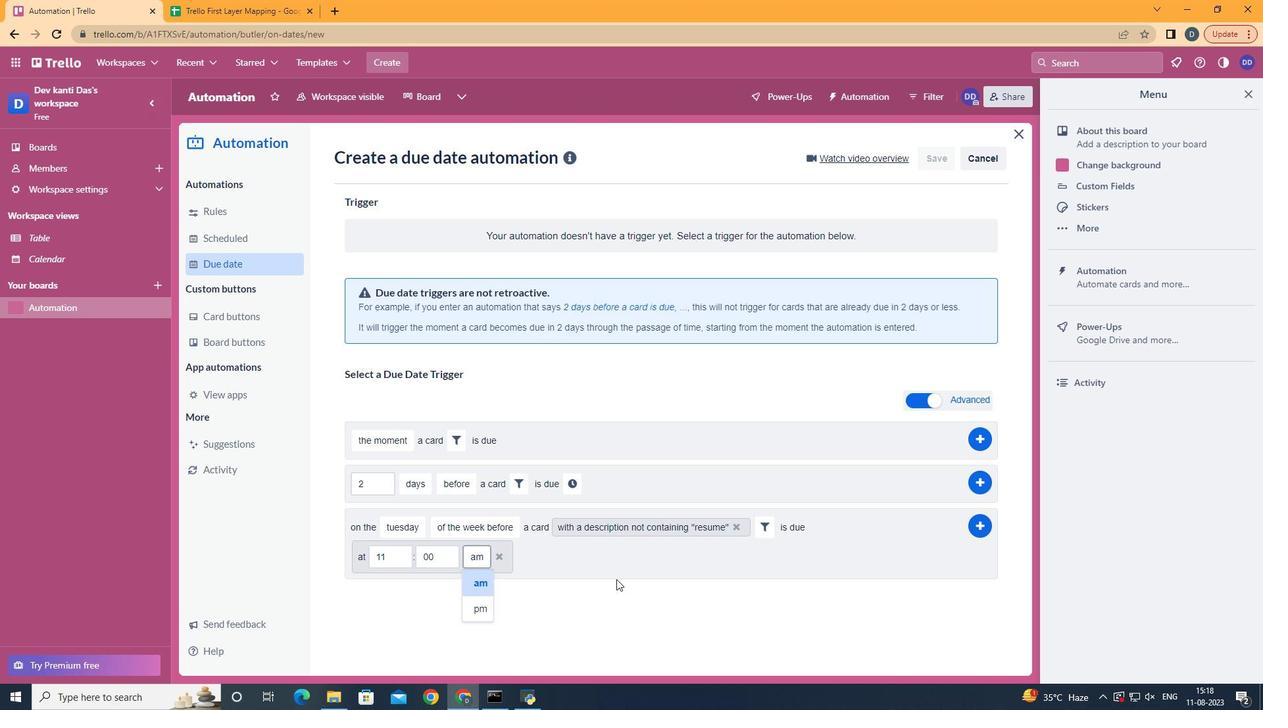 
Action: Mouse moved to (951, 524)
Screenshot: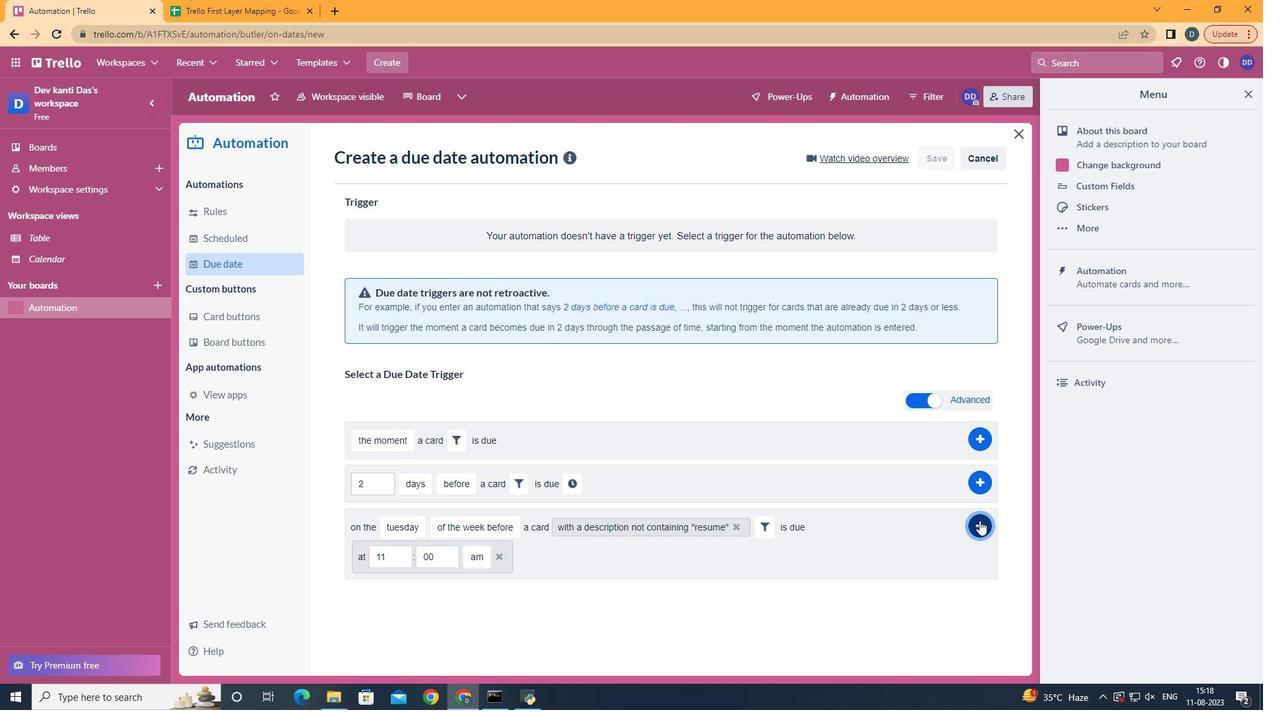 
Action: Mouse pressed left at (951, 524)
Screenshot: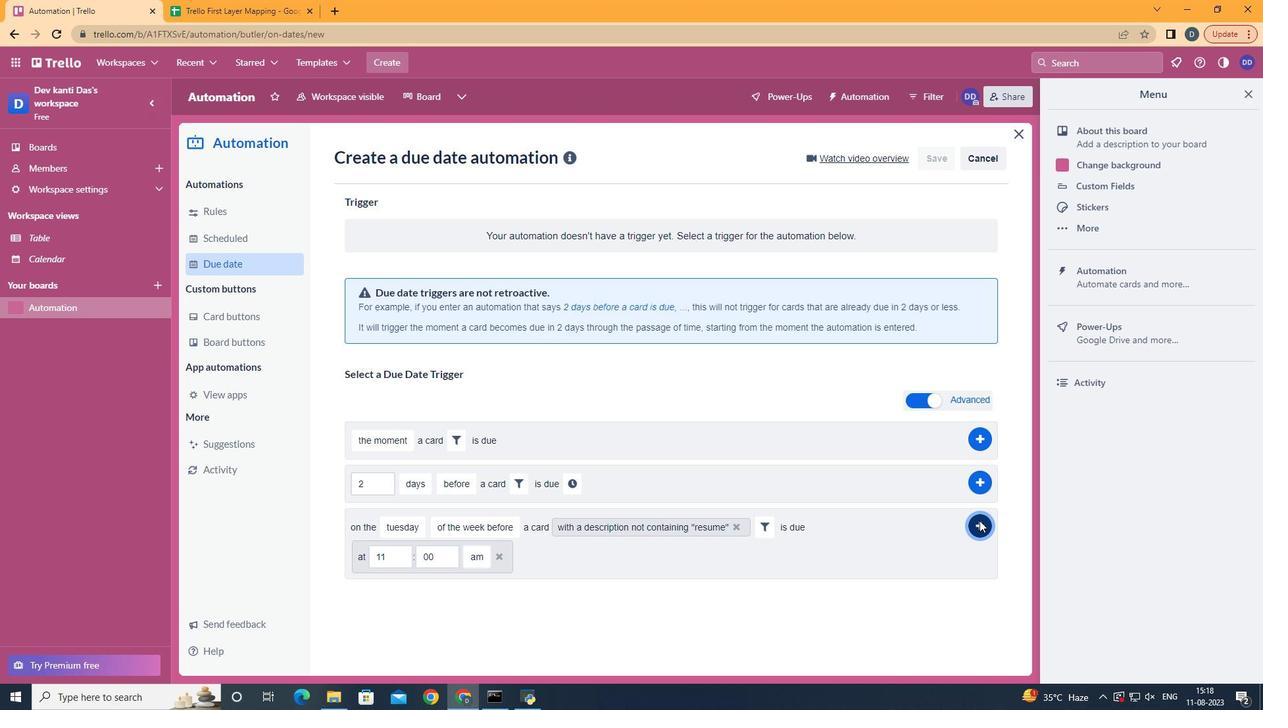 
Action: Mouse moved to (951, 524)
Screenshot: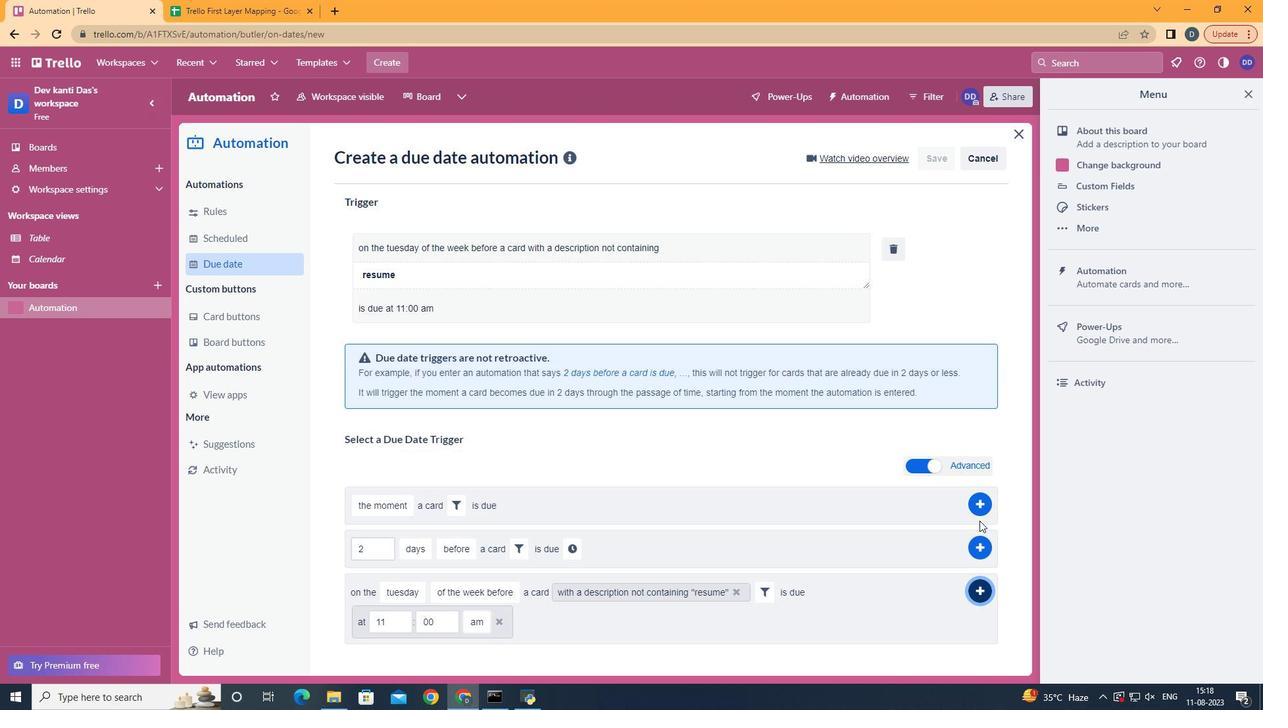 
